 Task: Look for space in Santa Rita, Brazil from 9th August, 2023 to 12th August, 2023 for 1 adult in price range Rs.6000 to Rs.15000. Place can be entire place with 1  bedroom having 1 bed and 1 bathroom. Property type can be flat. Amenities needed are: wifi, . Booking option can be shelf check-in. Required host language is Spanish.
Action: Mouse moved to (601, 106)
Screenshot: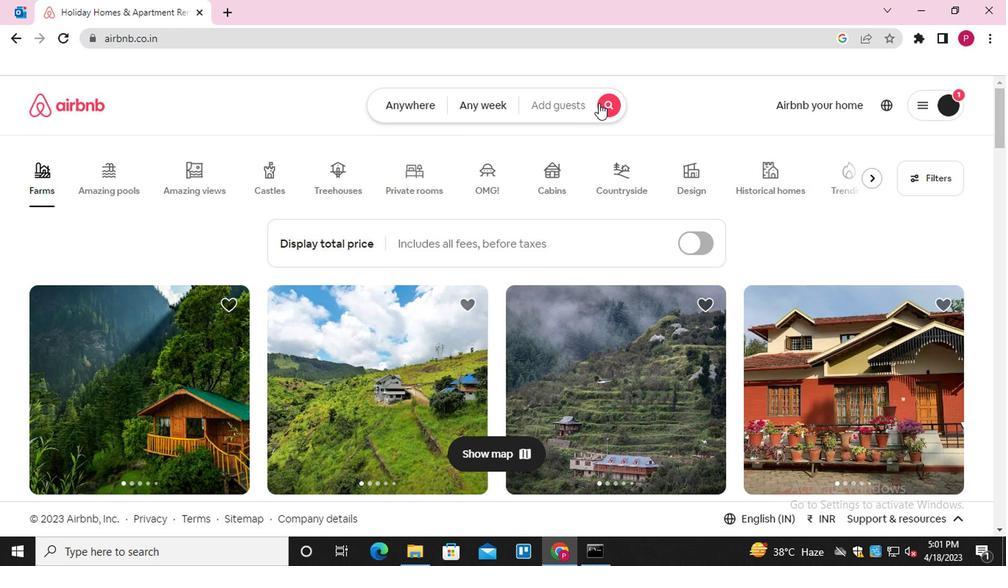 
Action: Mouse pressed left at (601, 106)
Screenshot: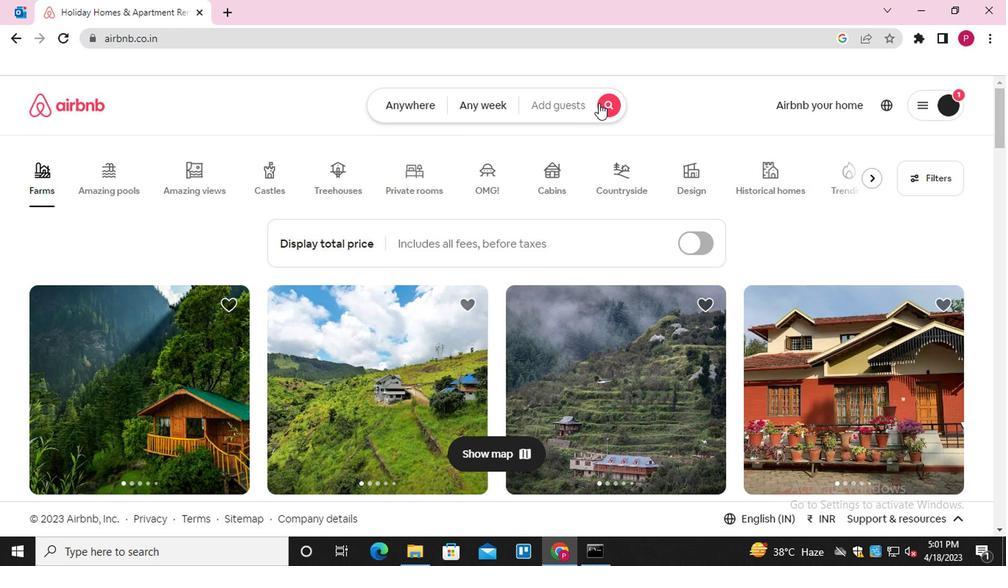 
Action: Mouse moved to (330, 180)
Screenshot: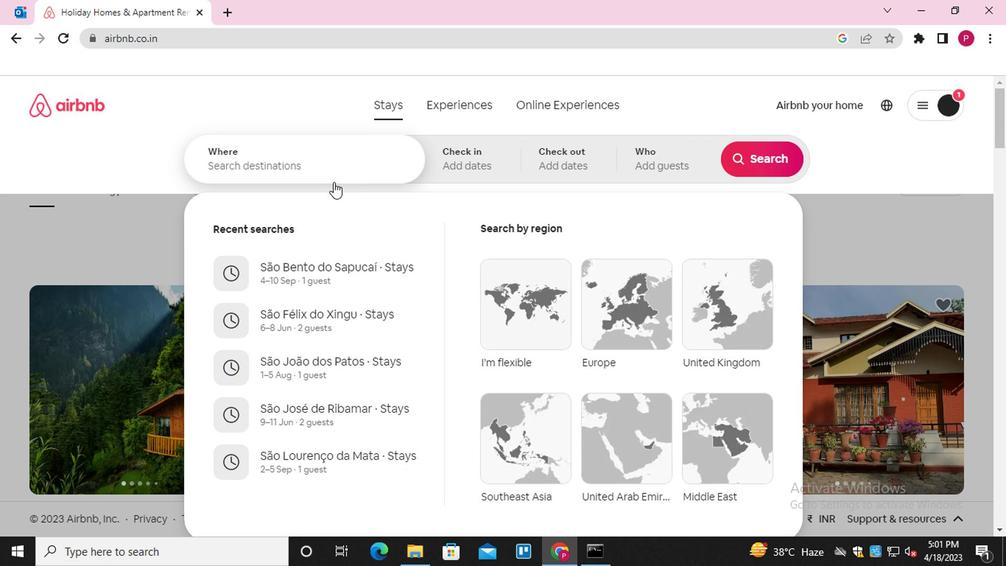 
Action: Mouse pressed left at (330, 180)
Screenshot: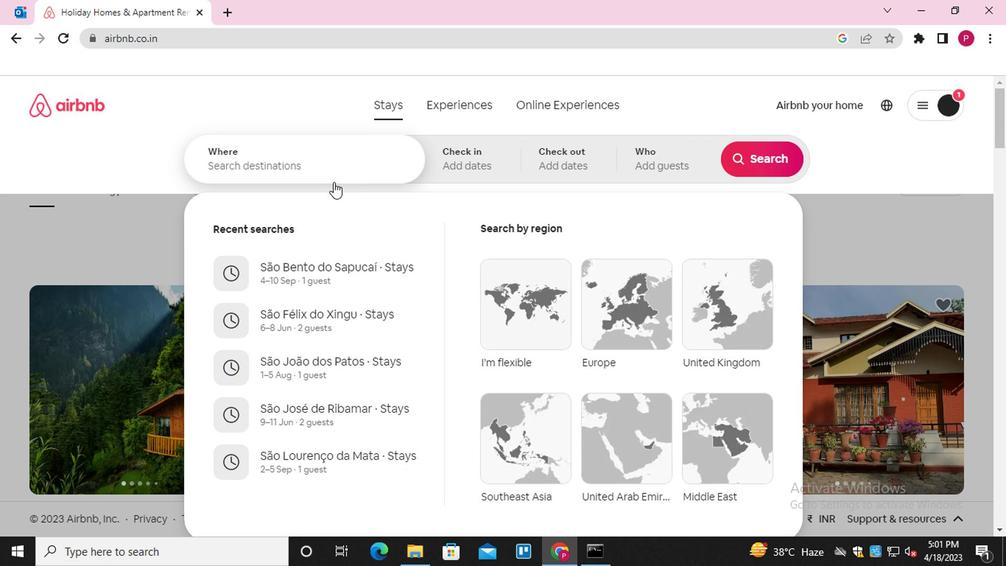 
Action: Key pressed <Key.shift>SANTA<Key.space><Key.shift>RITA
Screenshot: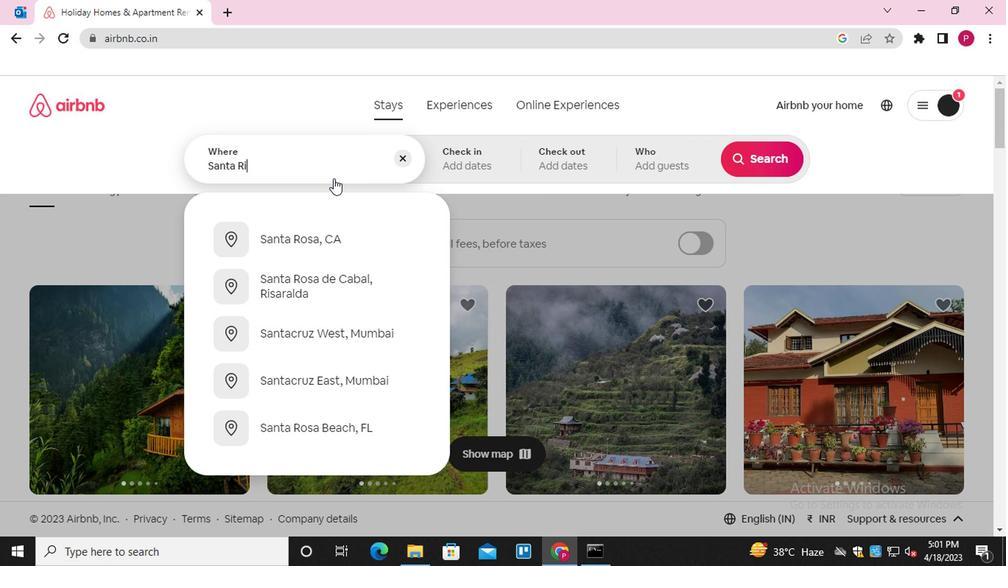 
Action: Mouse moved to (342, 274)
Screenshot: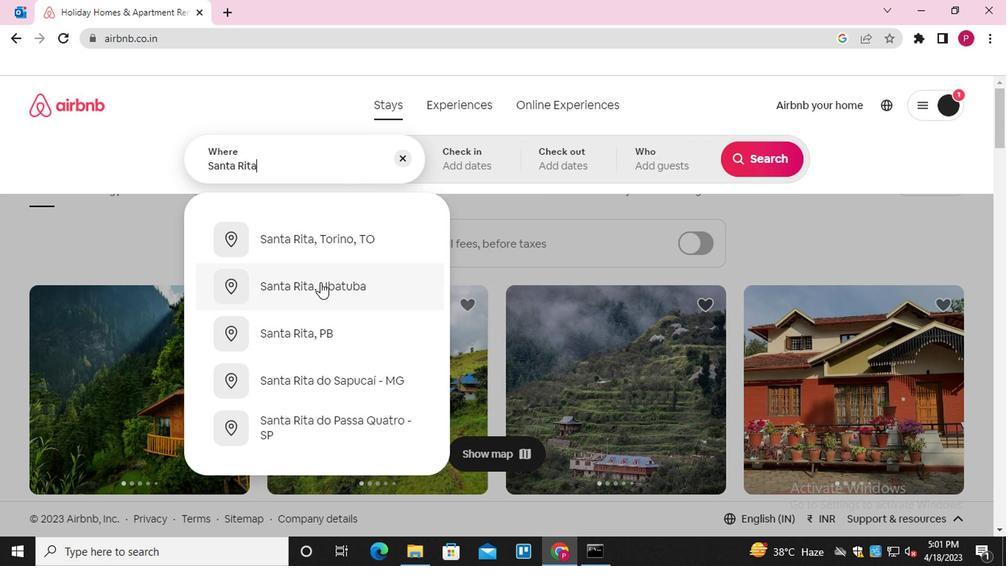 
Action: Key pressed ,<Key.shift>BRAZIL
Screenshot: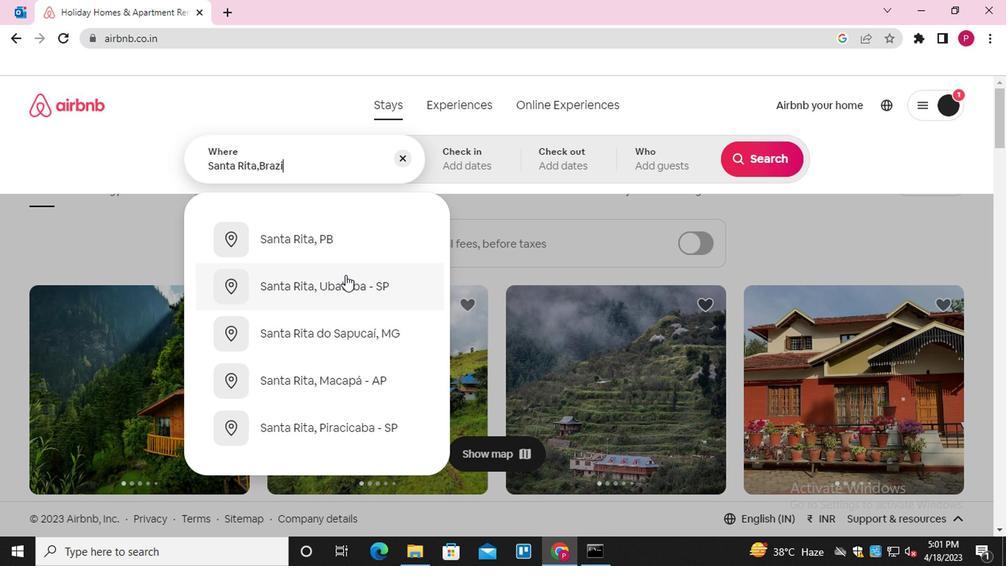 
Action: Mouse moved to (335, 243)
Screenshot: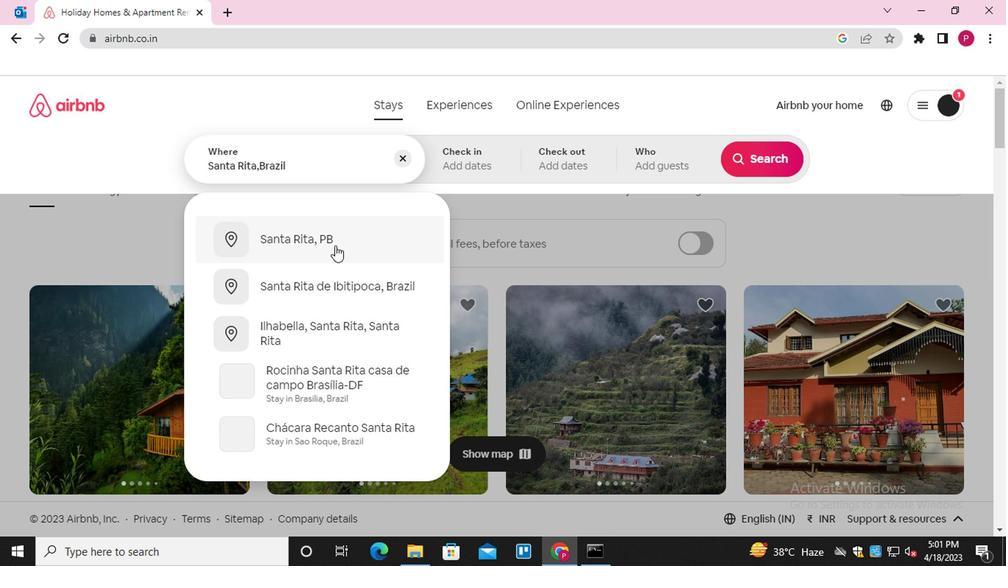 
Action: Mouse pressed left at (335, 243)
Screenshot: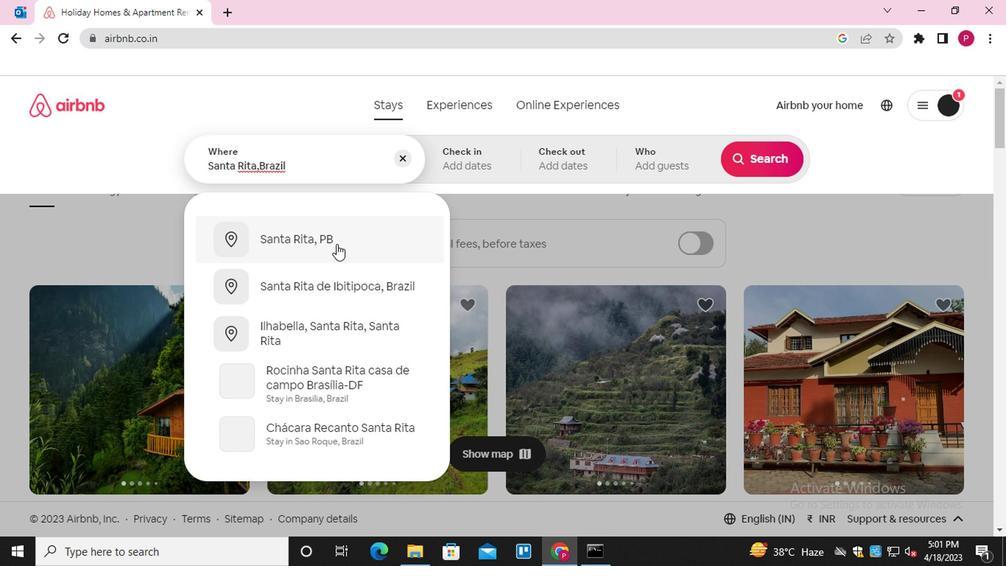 
Action: Mouse moved to (750, 276)
Screenshot: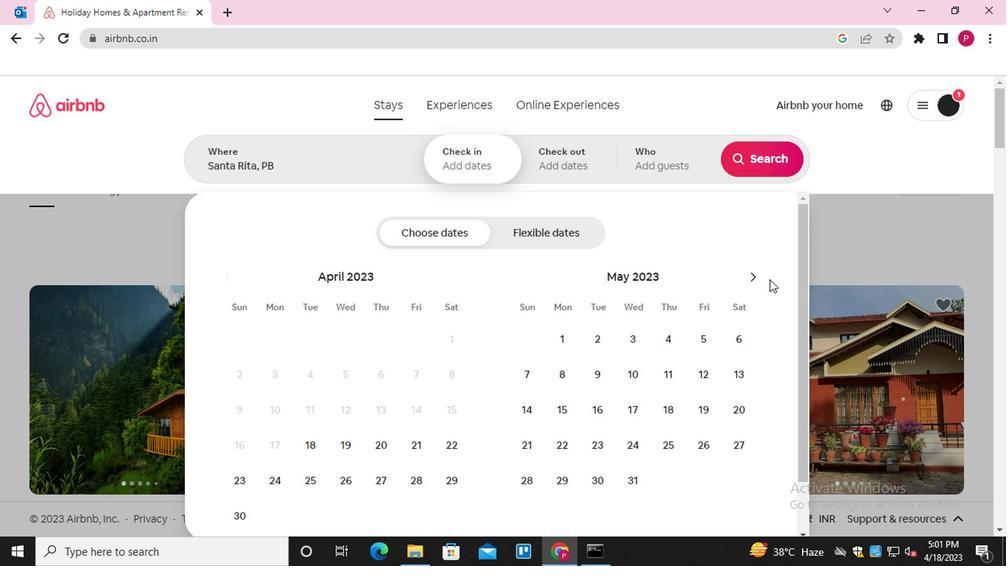 
Action: Mouse pressed left at (750, 276)
Screenshot: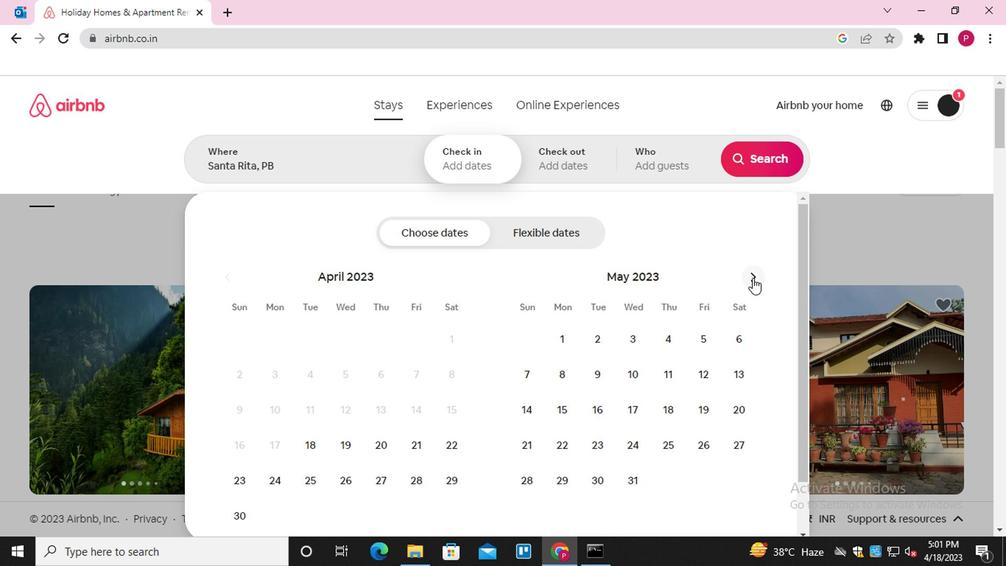 
Action: Mouse pressed left at (750, 276)
Screenshot: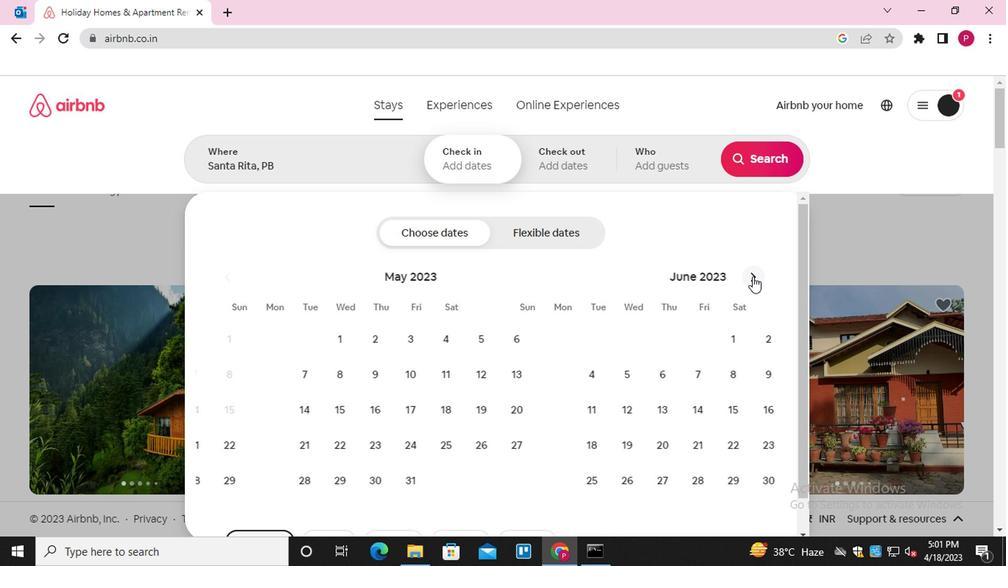 
Action: Mouse moved to (750, 279)
Screenshot: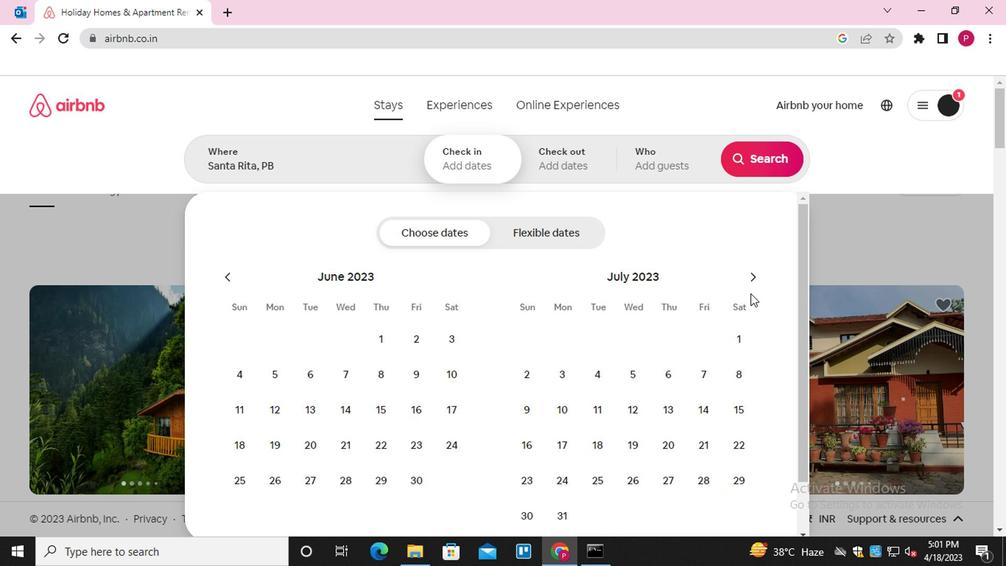 
Action: Mouse pressed left at (750, 279)
Screenshot: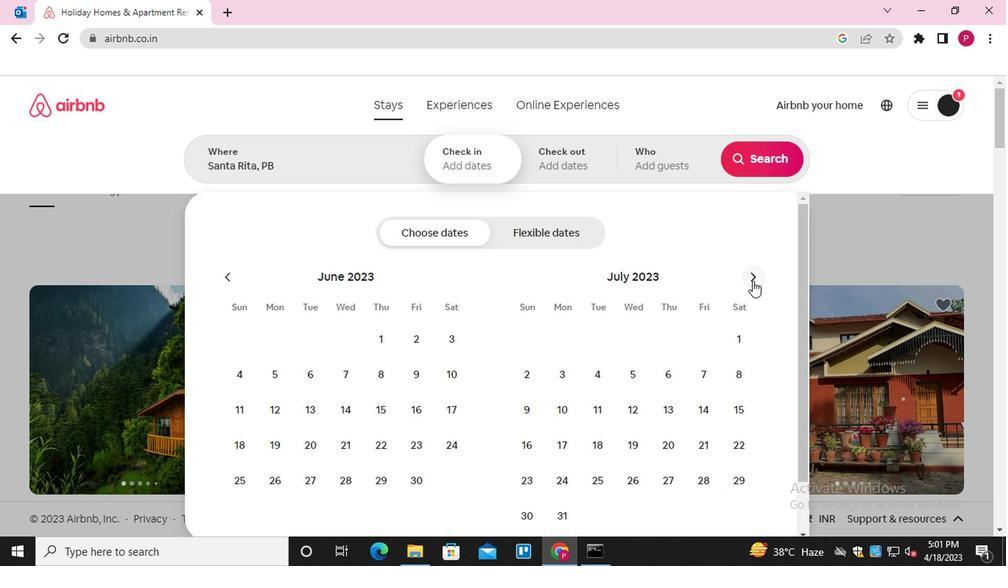 
Action: Mouse moved to (623, 373)
Screenshot: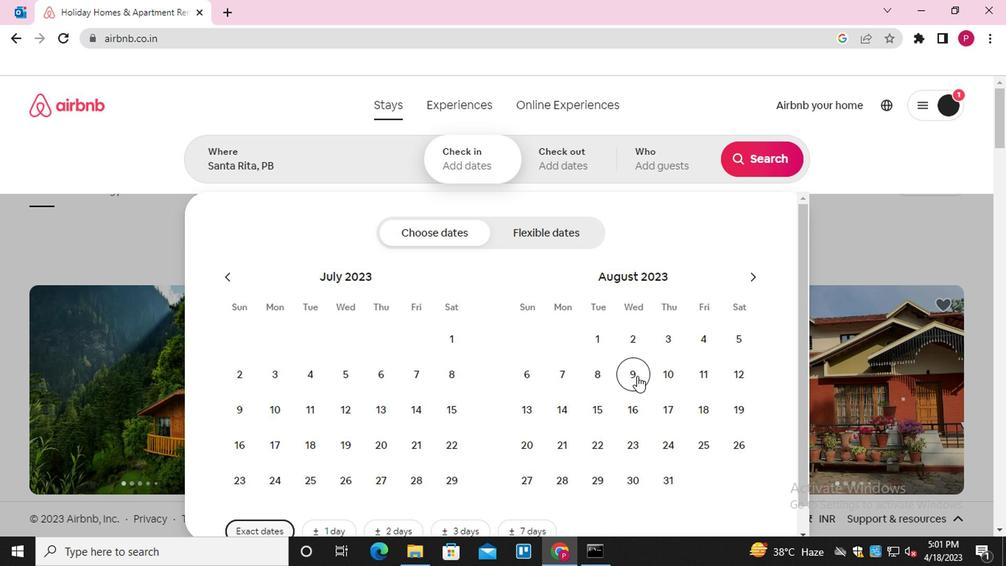 
Action: Mouse pressed left at (623, 373)
Screenshot: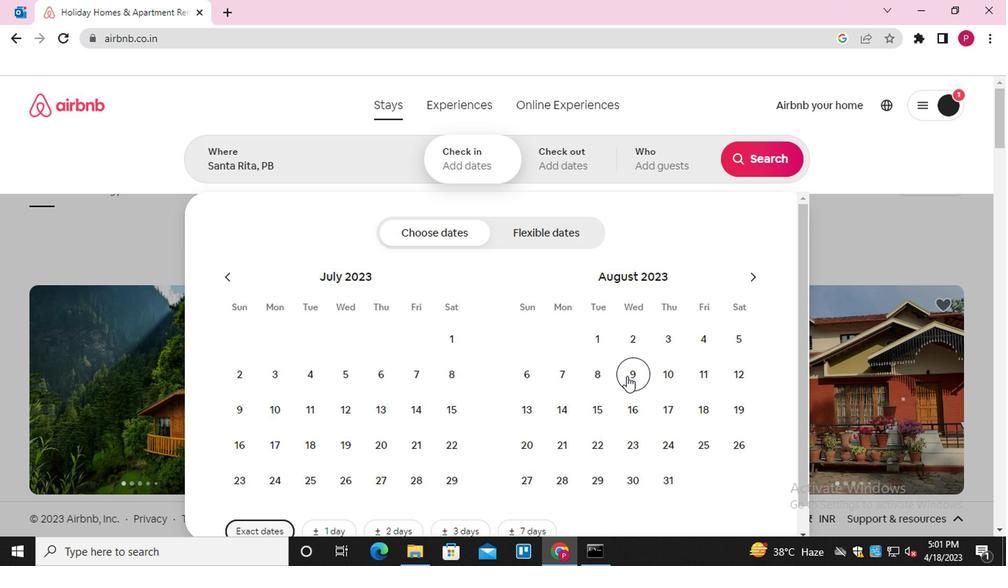 
Action: Mouse moved to (728, 373)
Screenshot: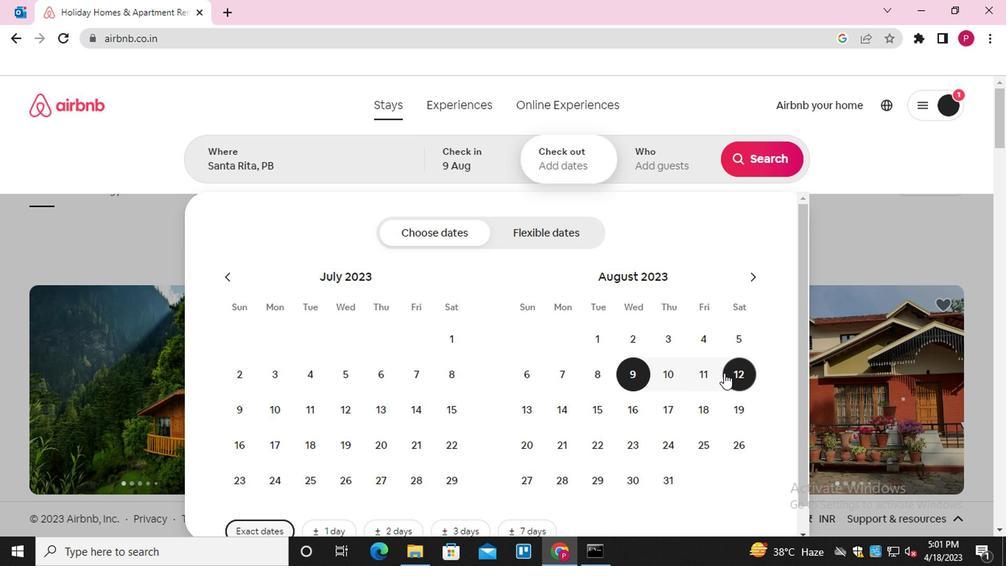 
Action: Mouse pressed left at (728, 373)
Screenshot: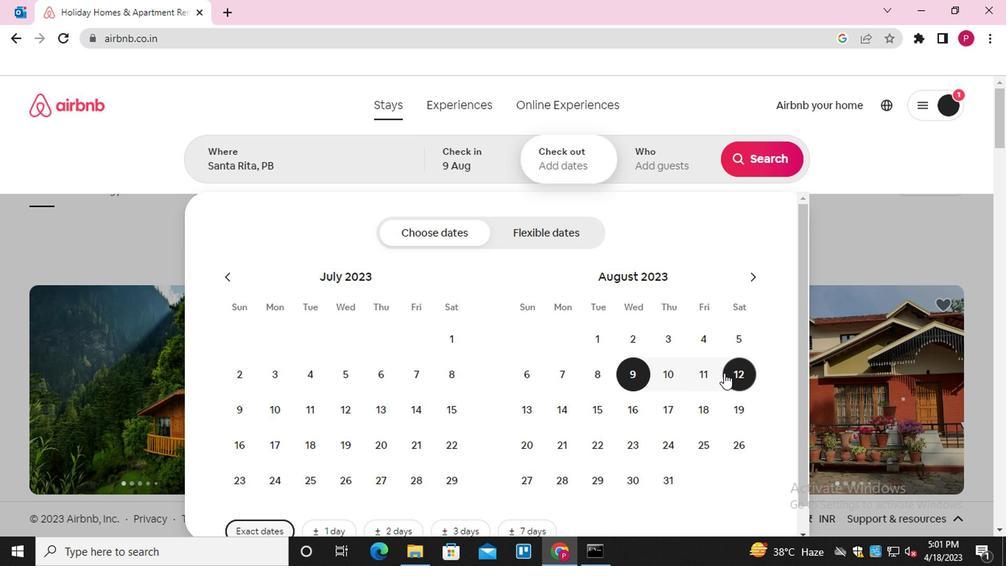 
Action: Mouse moved to (663, 139)
Screenshot: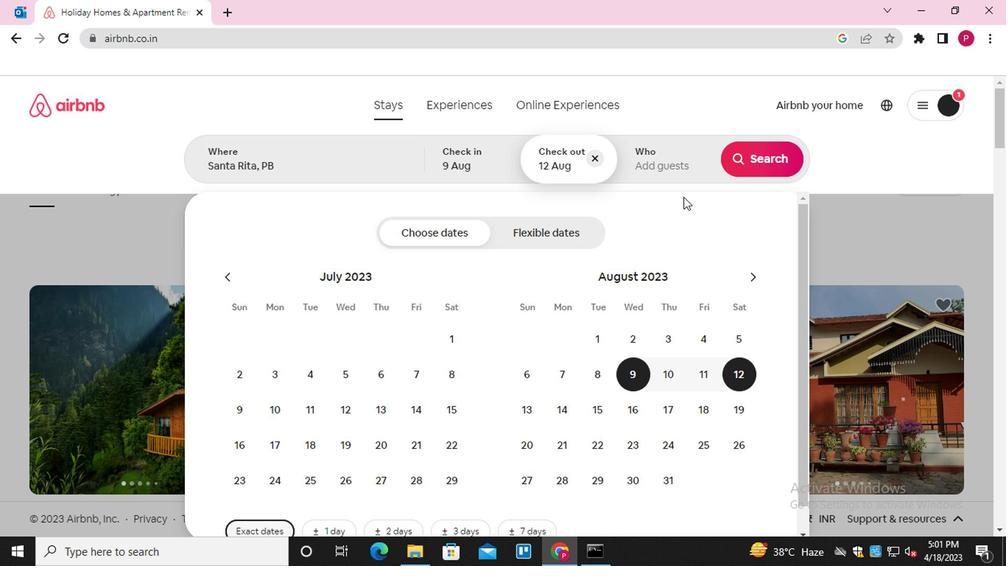 
Action: Mouse pressed left at (663, 139)
Screenshot: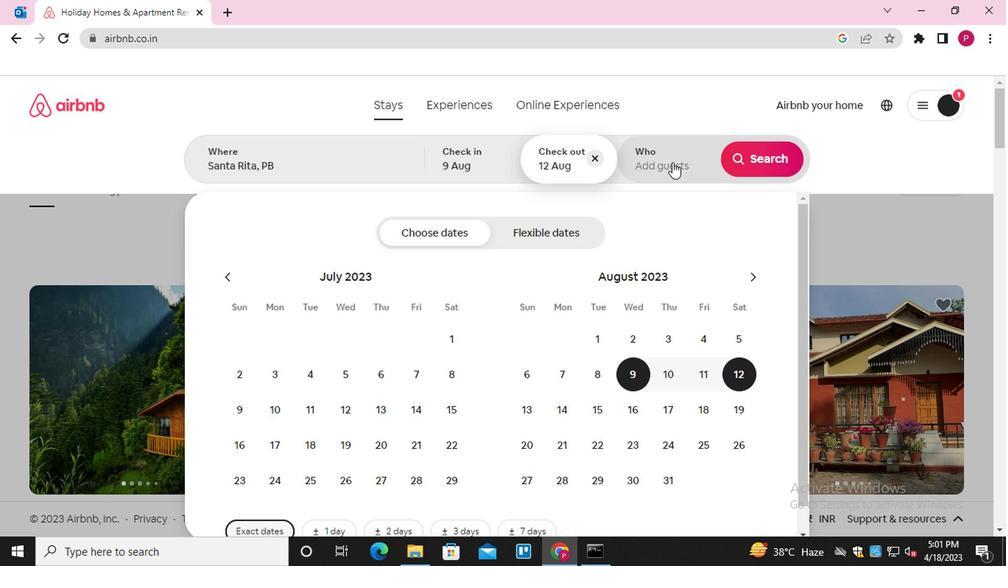 
Action: Mouse moved to (761, 242)
Screenshot: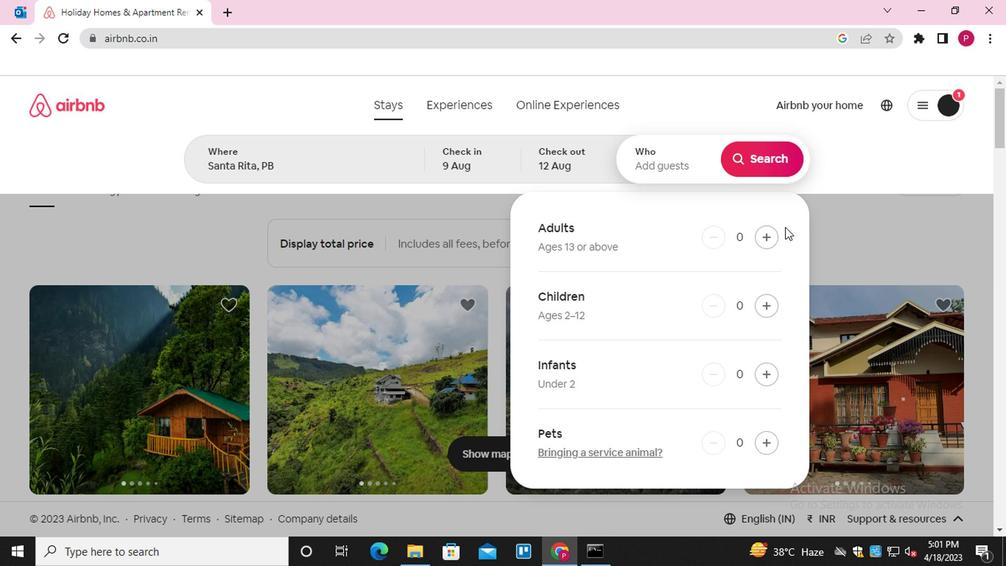 
Action: Mouse pressed left at (761, 242)
Screenshot: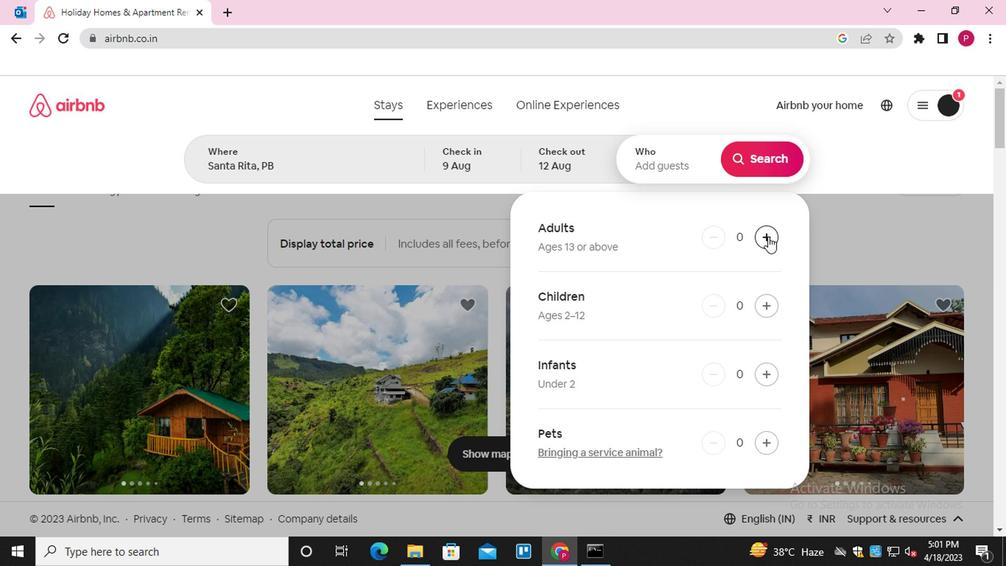 
Action: Mouse moved to (767, 161)
Screenshot: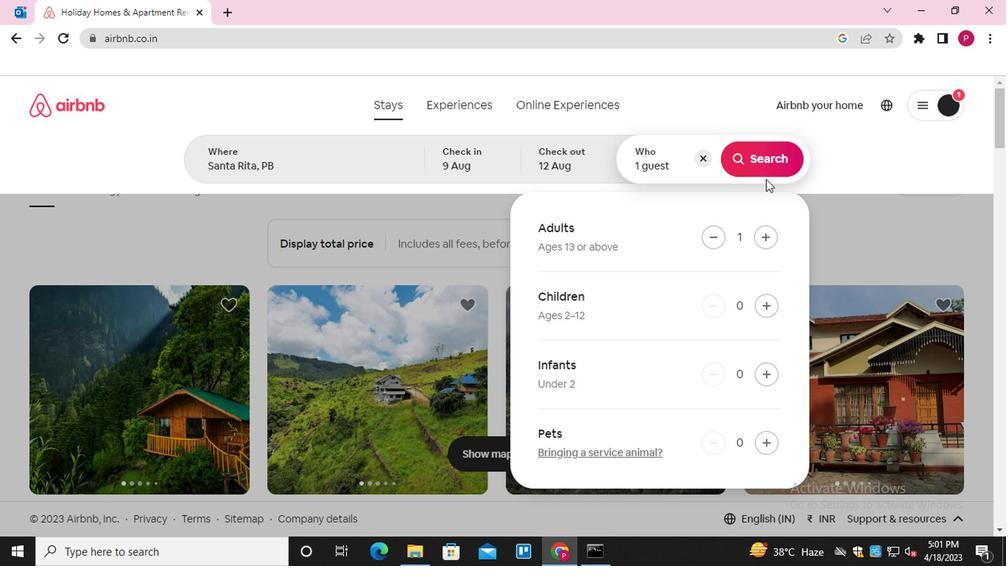 
Action: Mouse pressed left at (767, 161)
Screenshot: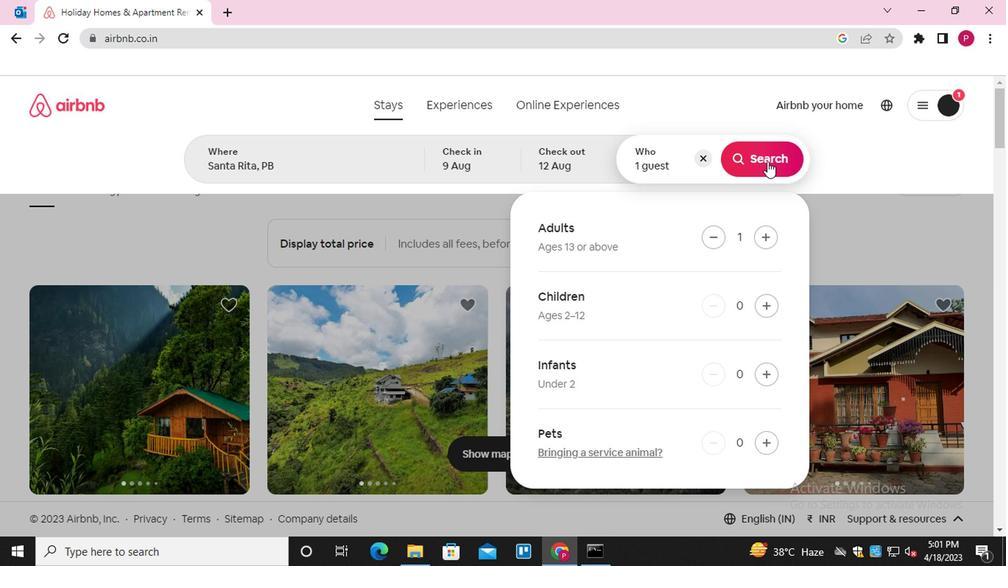 
Action: Mouse moved to (930, 165)
Screenshot: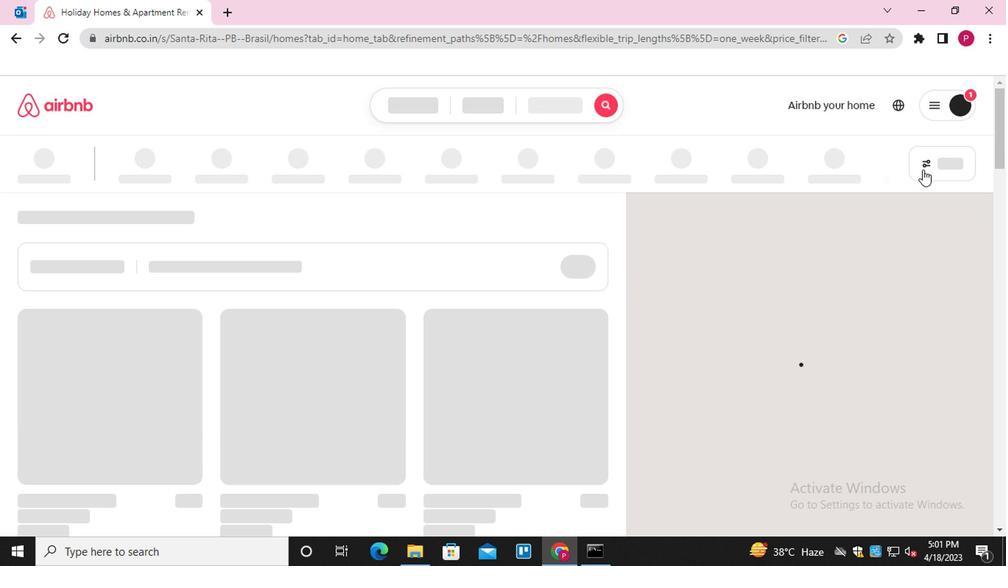 
Action: Mouse pressed left at (930, 165)
Screenshot: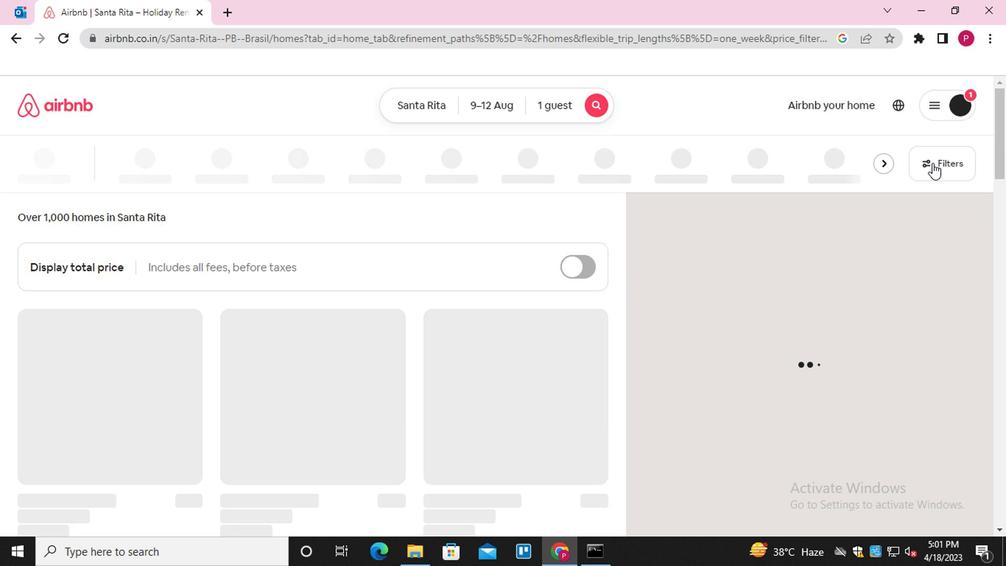 
Action: Mouse moved to (317, 347)
Screenshot: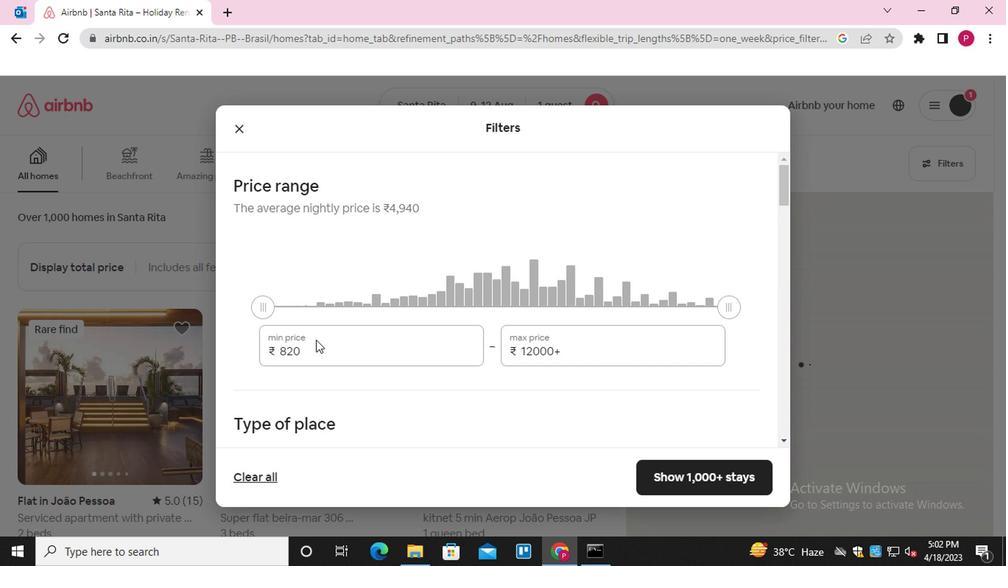 
Action: Mouse pressed left at (317, 347)
Screenshot: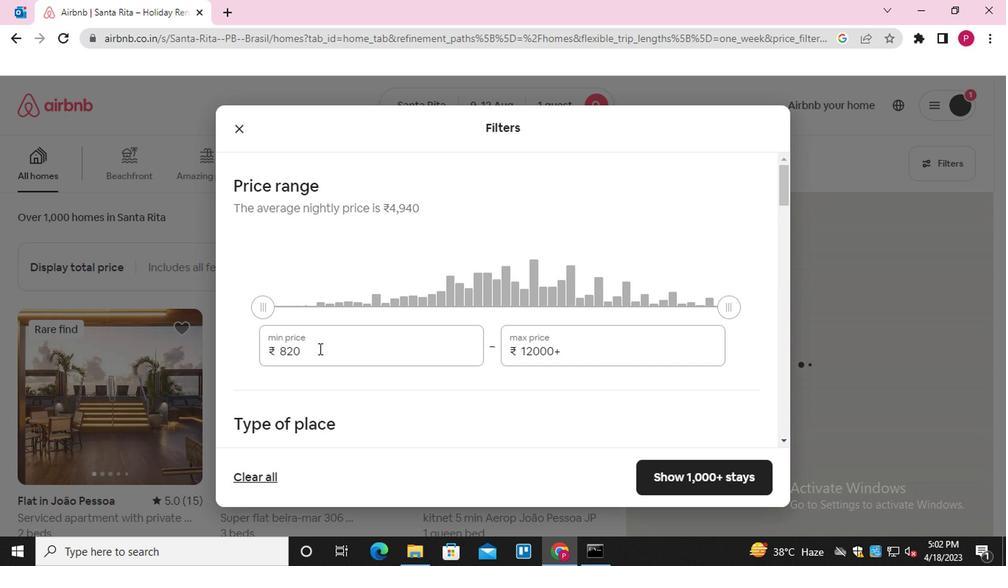 
Action: Mouse pressed left at (317, 347)
Screenshot: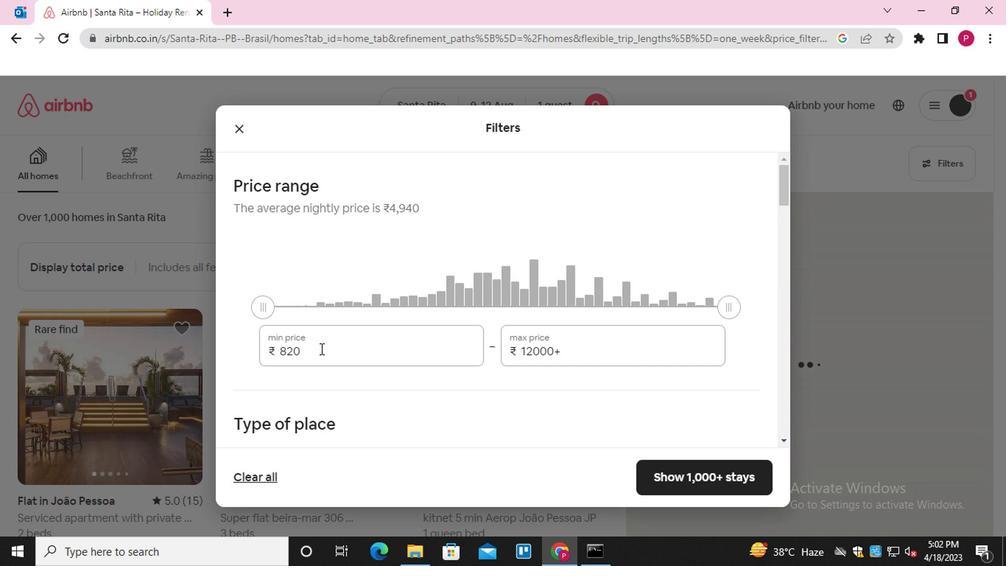 
Action: Key pressed 6000<Key.tab>15000
Screenshot: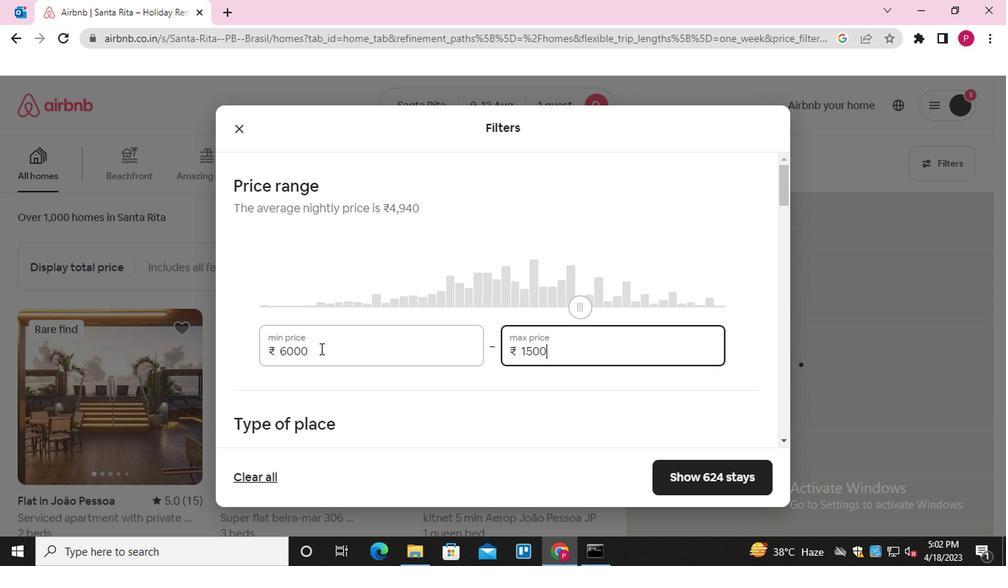 
Action: Mouse moved to (444, 386)
Screenshot: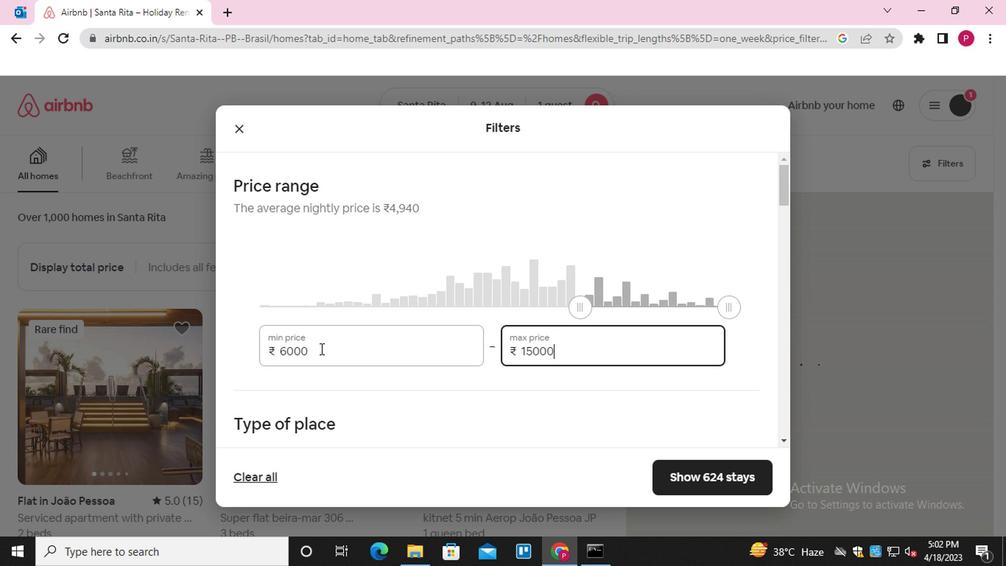 
Action: Mouse scrolled (444, 386) with delta (0, 0)
Screenshot: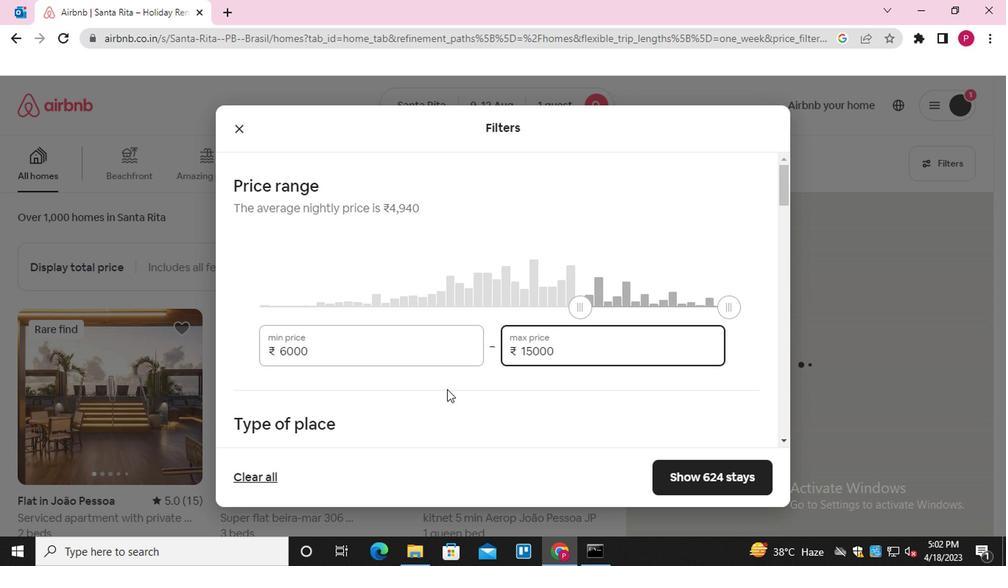
Action: Mouse moved to (444, 387)
Screenshot: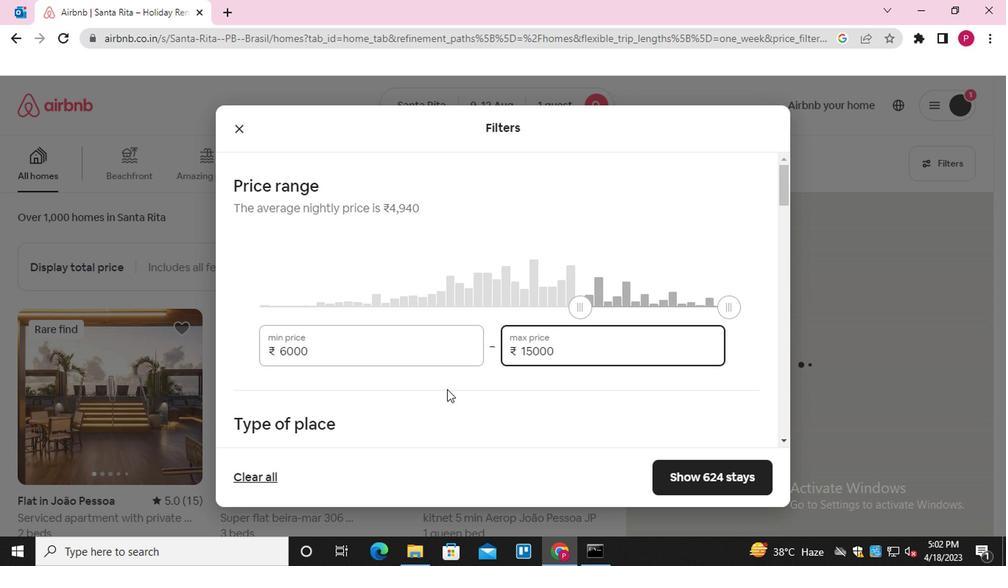 
Action: Mouse scrolled (444, 386) with delta (0, 0)
Screenshot: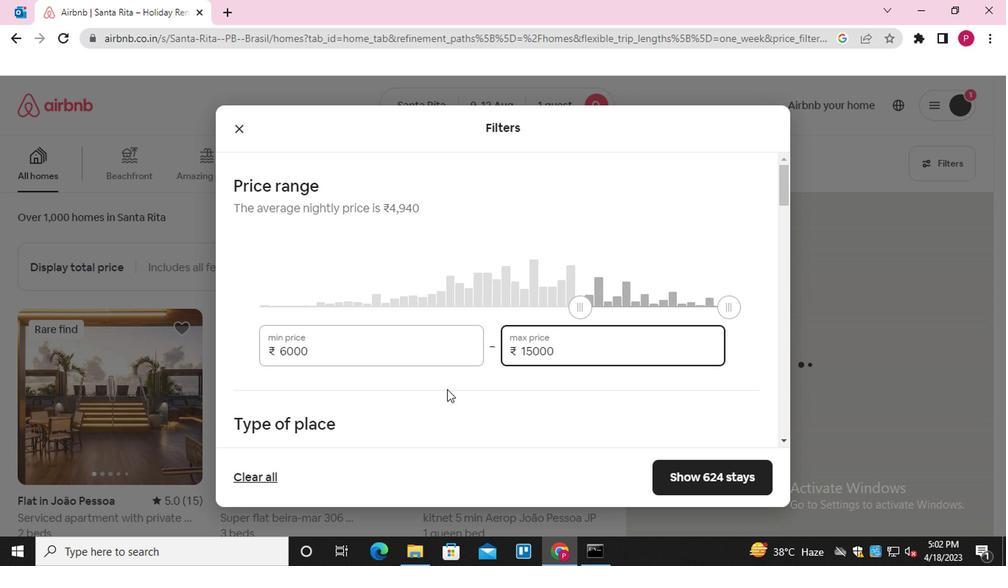 
Action: Mouse scrolled (444, 386) with delta (0, 0)
Screenshot: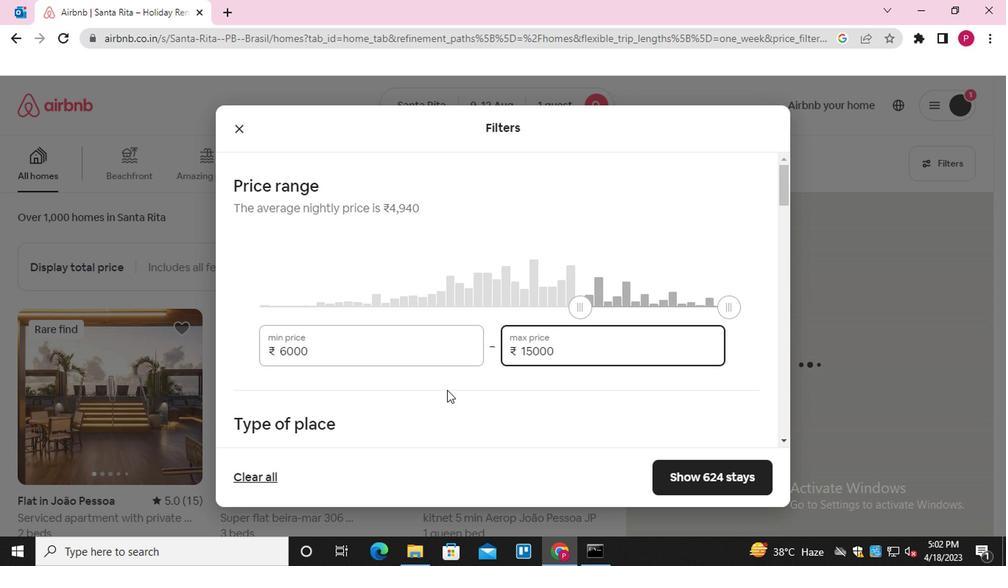 
Action: Mouse moved to (234, 246)
Screenshot: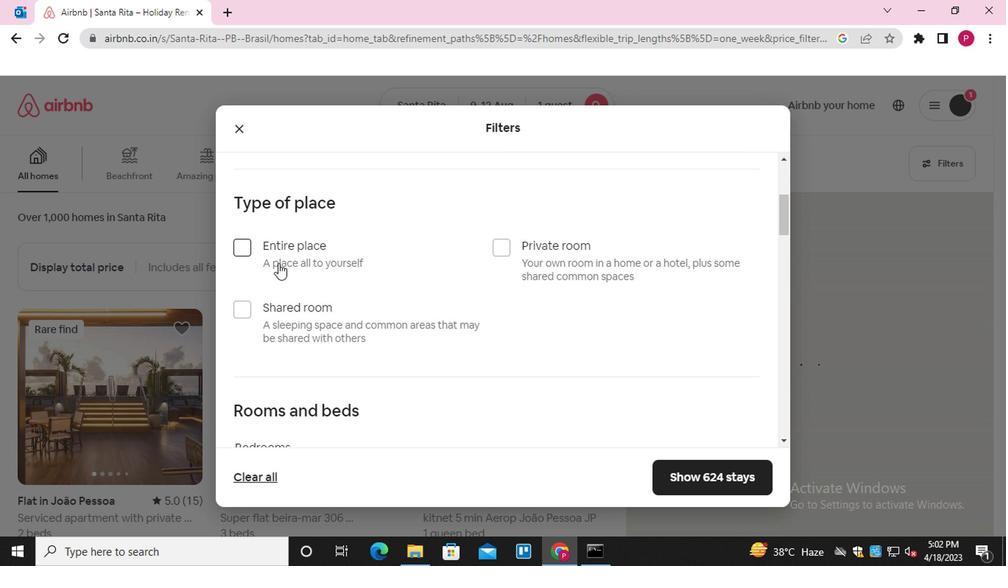 
Action: Mouse pressed left at (234, 246)
Screenshot: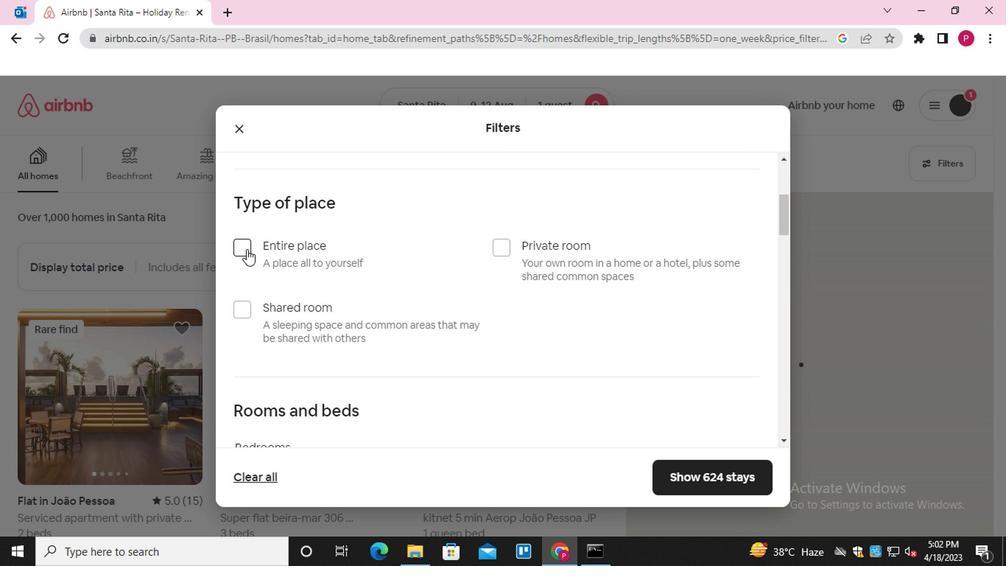 
Action: Mouse moved to (342, 308)
Screenshot: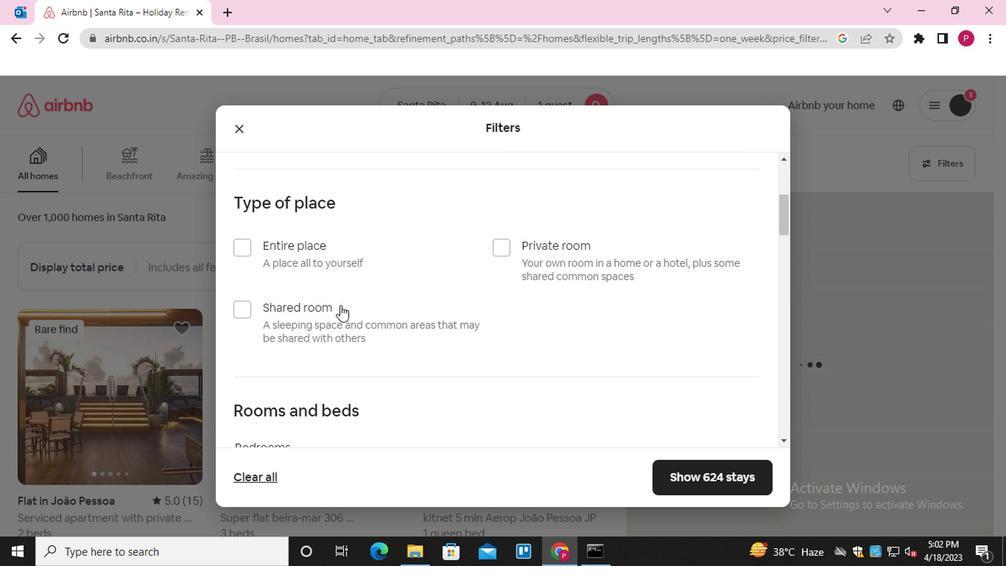 
Action: Mouse scrolled (342, 307) with delta (0, -1)
Screenshot: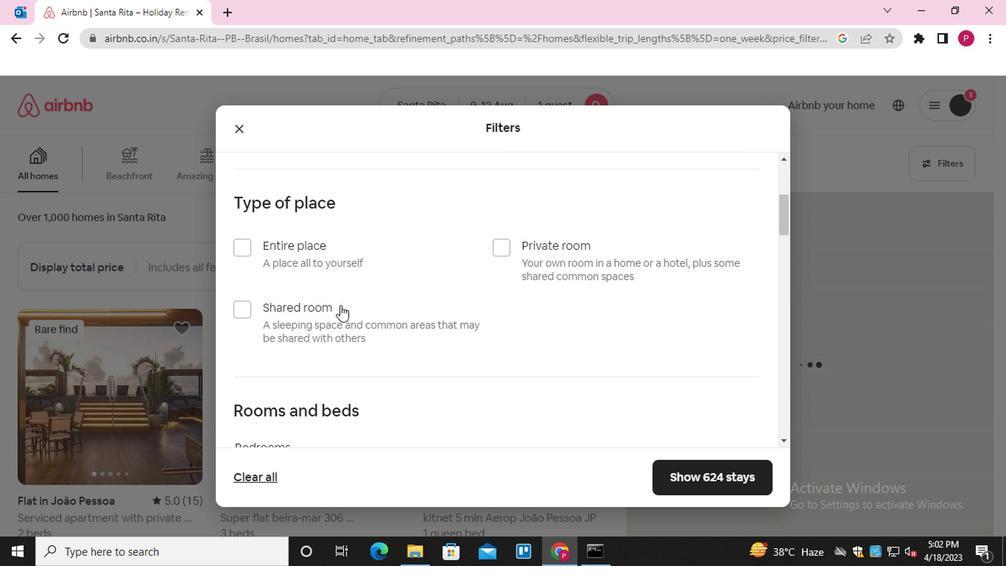 
Action: Mouse scrolled (342, 307) with delta (0, -1)
Screenshot: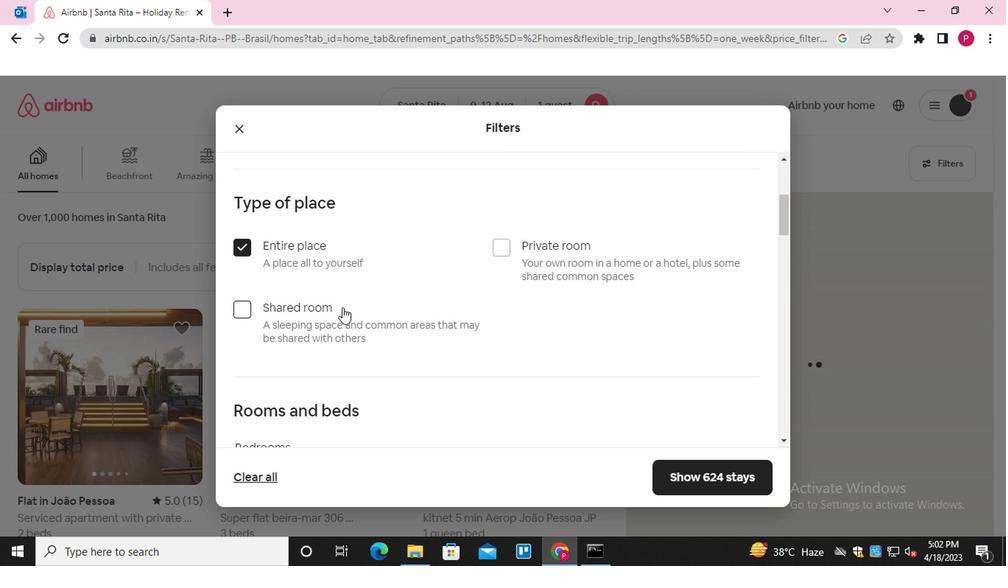 
Action: Mouse scrolled (342, 307) with delta (0, -1)
Screenshot: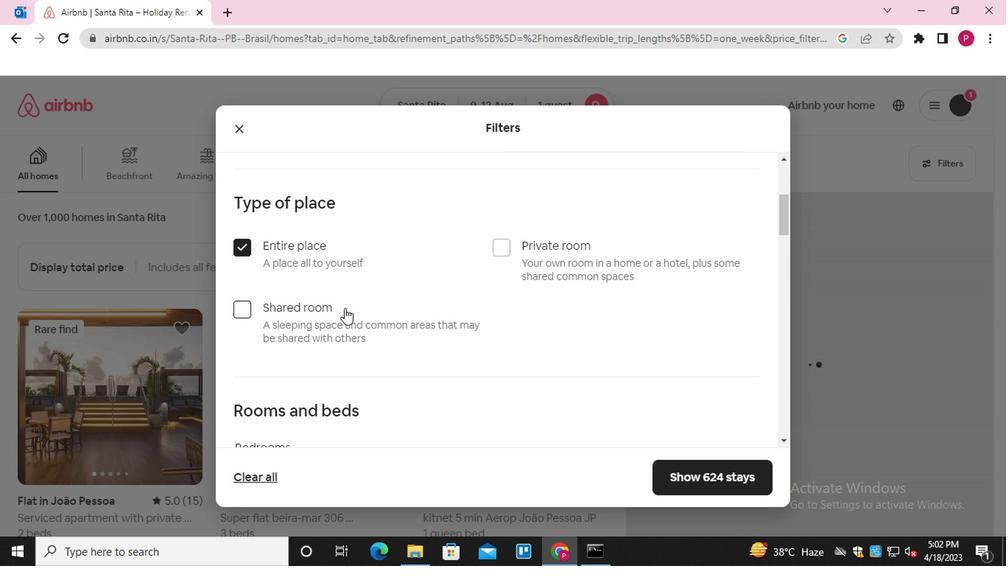 
Action: Mouse moved to (333, 266)
Screenshot: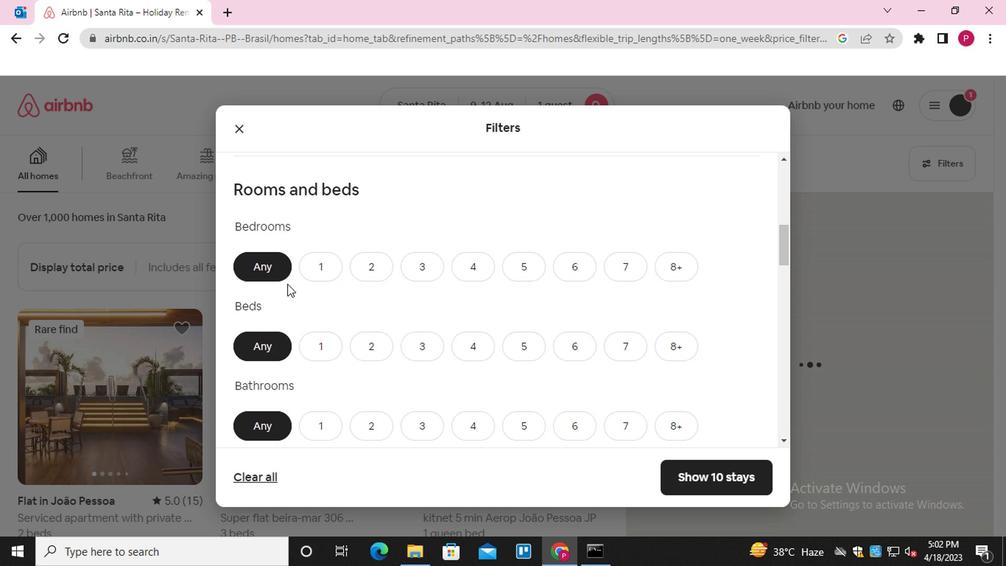 
Action: Mouse pressed left at (333, 266)
Screenshot: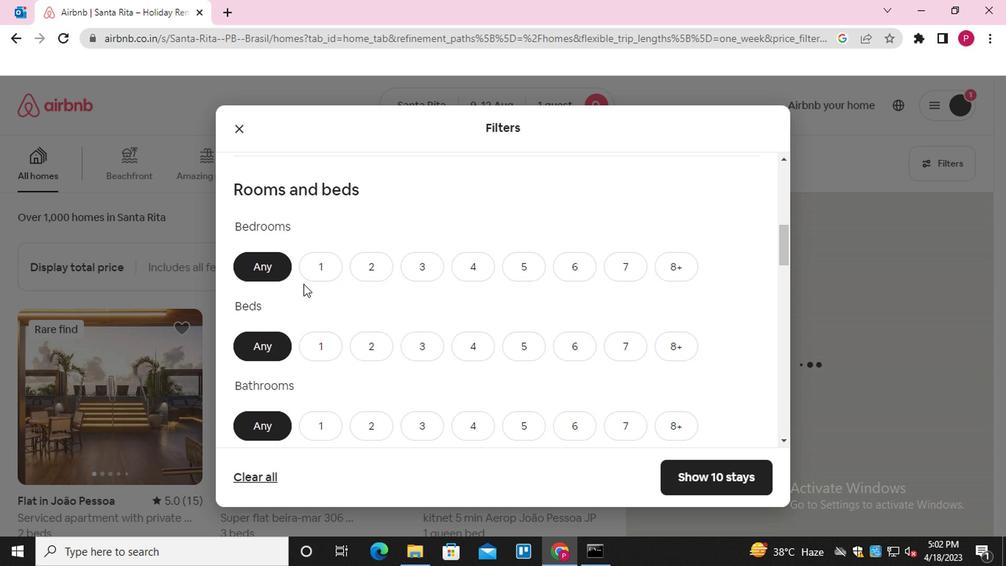 
Action: Mouse moved to (318, 345)
Screenshot: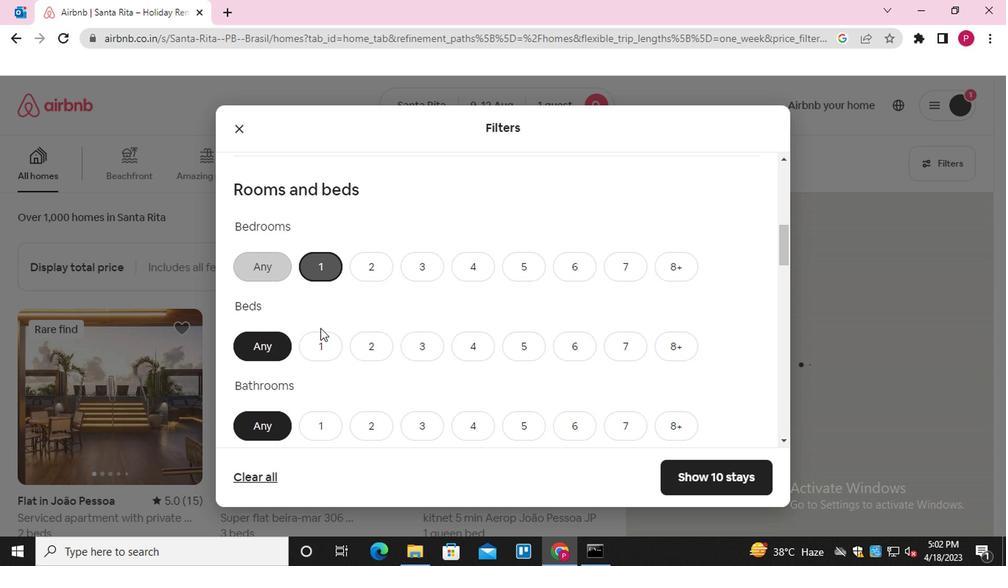 
Action: Mouse pressed left at (318, 345)
Screenshot: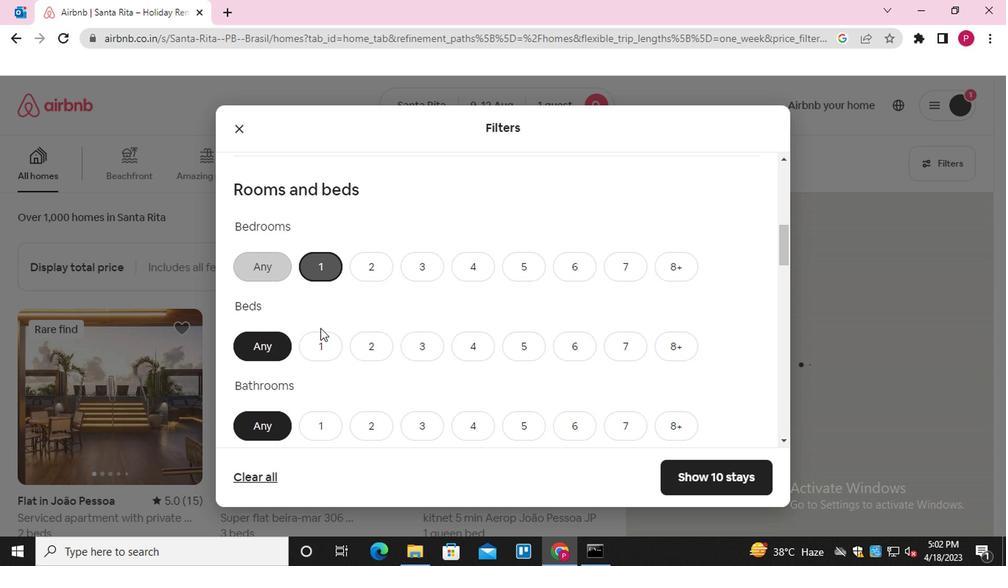 
Action: Mouse moved to (311, 421)
Screenshot: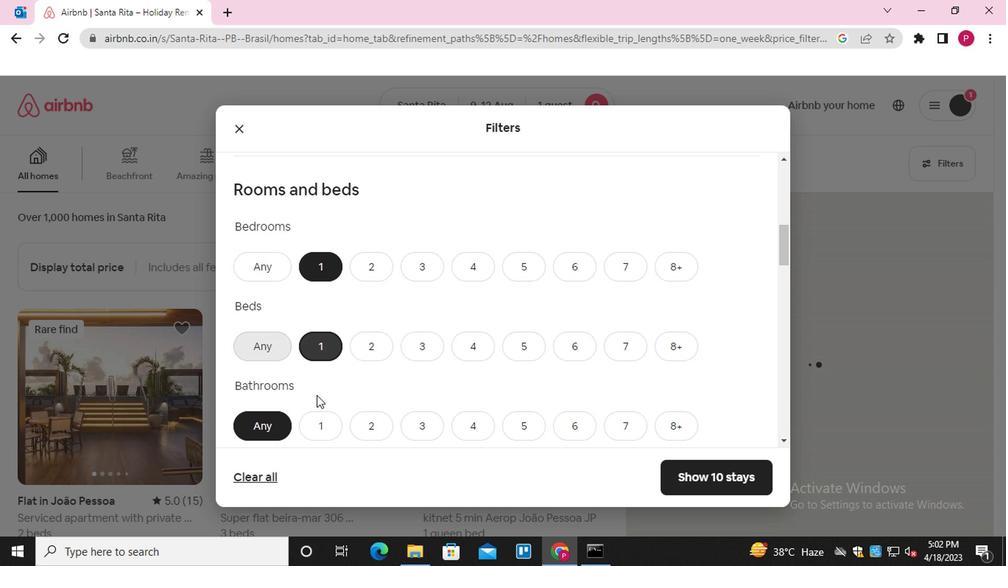 
Action: Mouse pressed left at (311, 421)
Screenshot: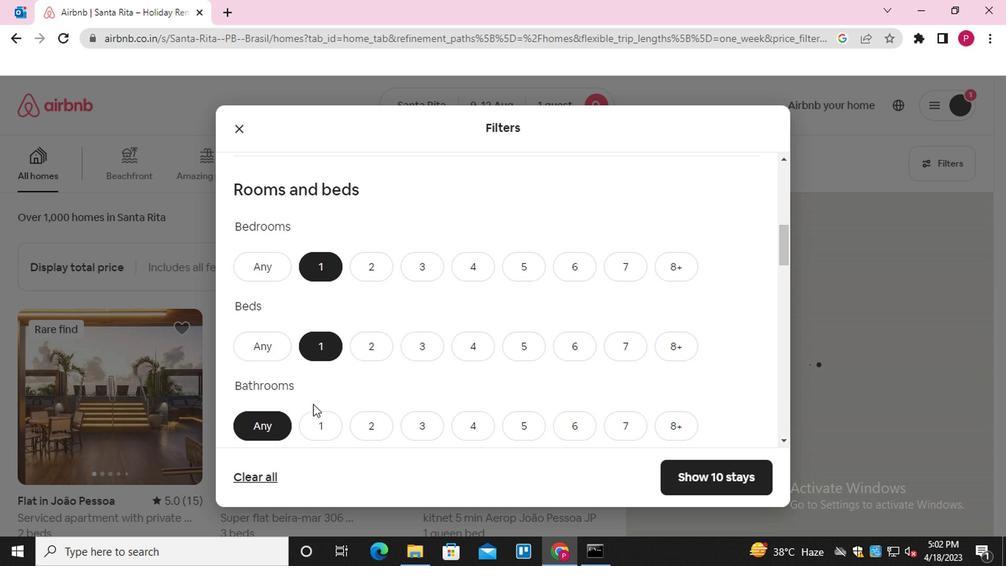 
Action: Mouse moved to (404, 357)
Screenshot: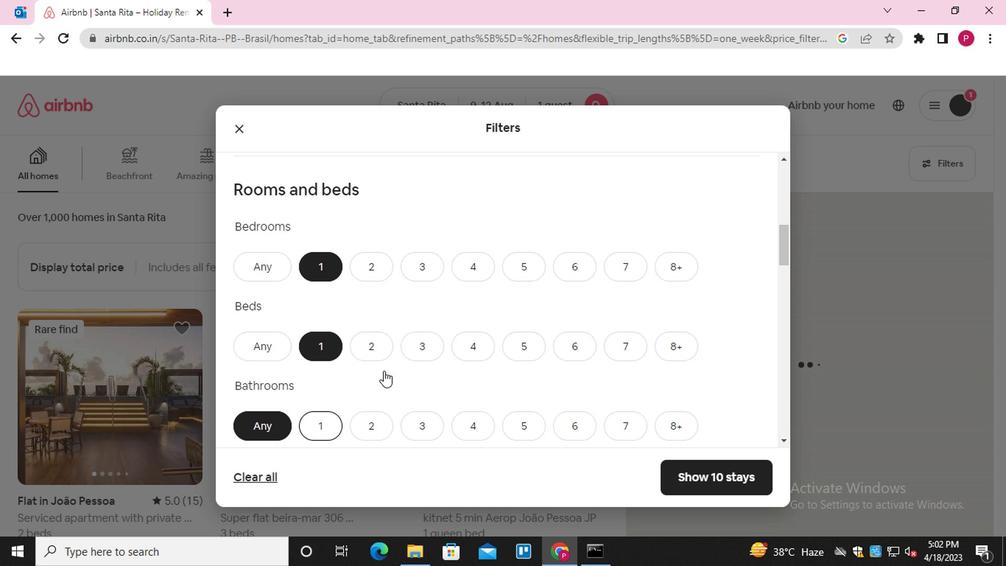 
Action: Mouse scrolled (404, 356) with delta (0, -1)
Screenshot: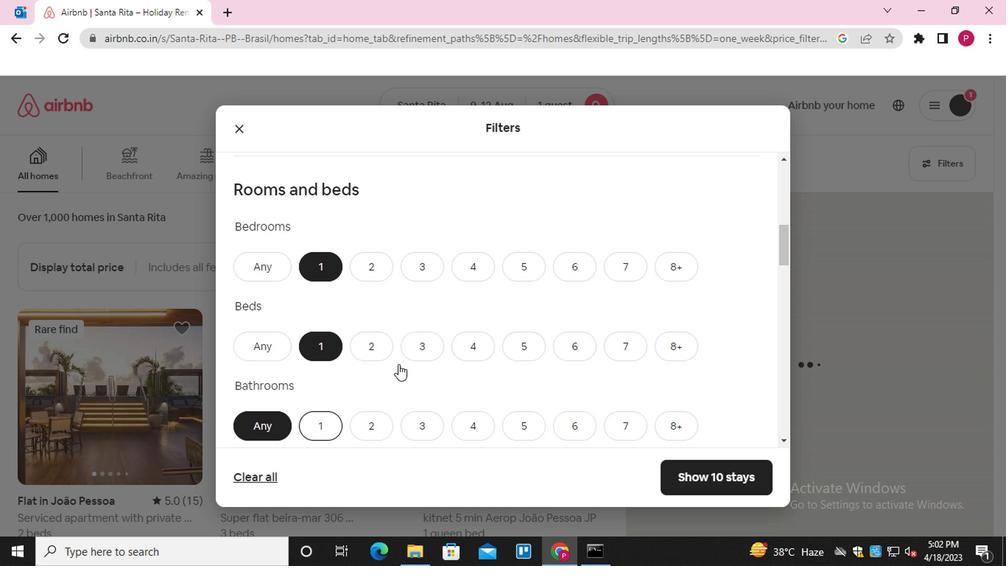 
Action: Mouse scrolled (404, 356) with delta (0, -1)
Screenshot: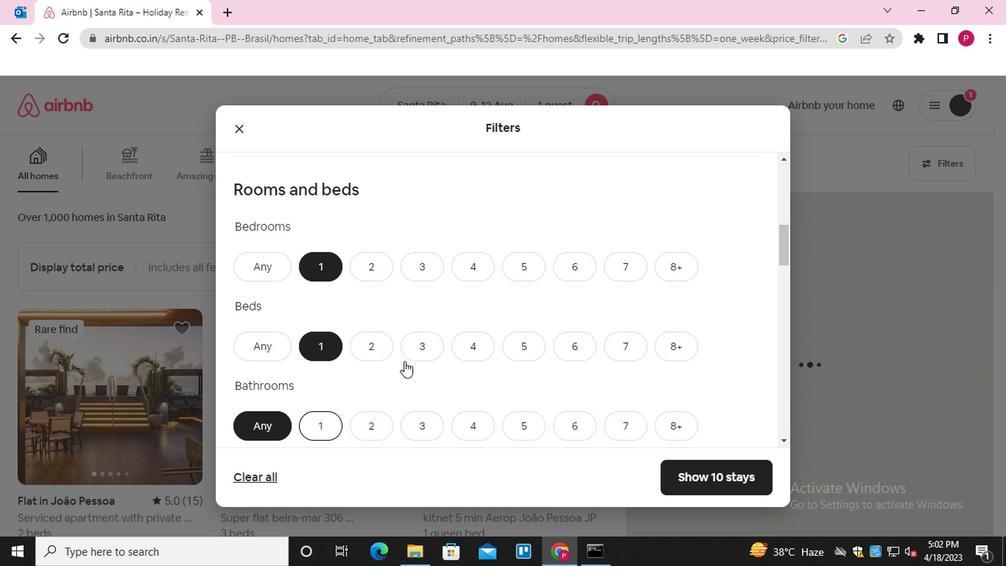 
Action: Mouse scrolled (404, 356) with delta (0, -1)
Screenshot: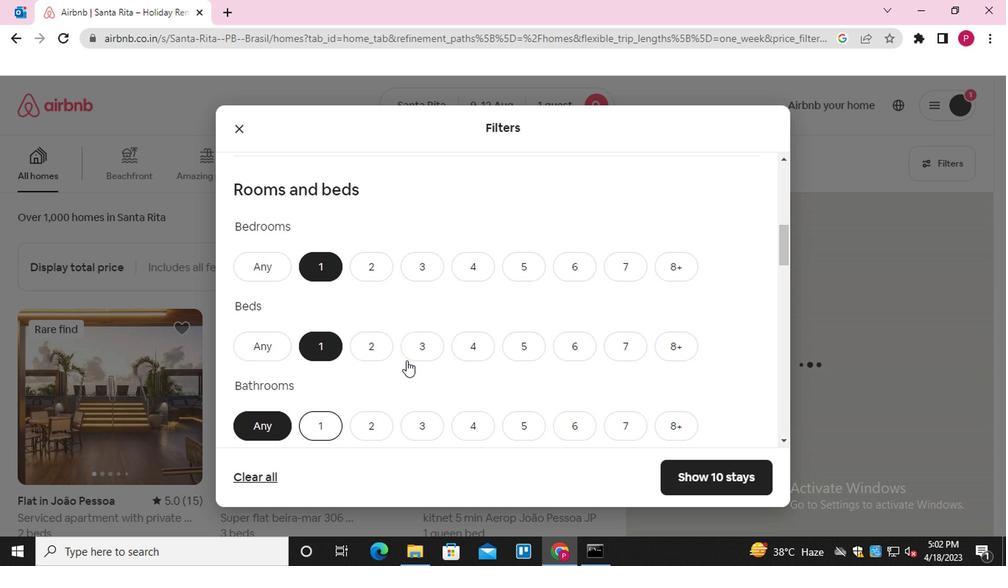 
Action: Mouse scrolled (404, 356) with delta (0, -1)
Screenshot: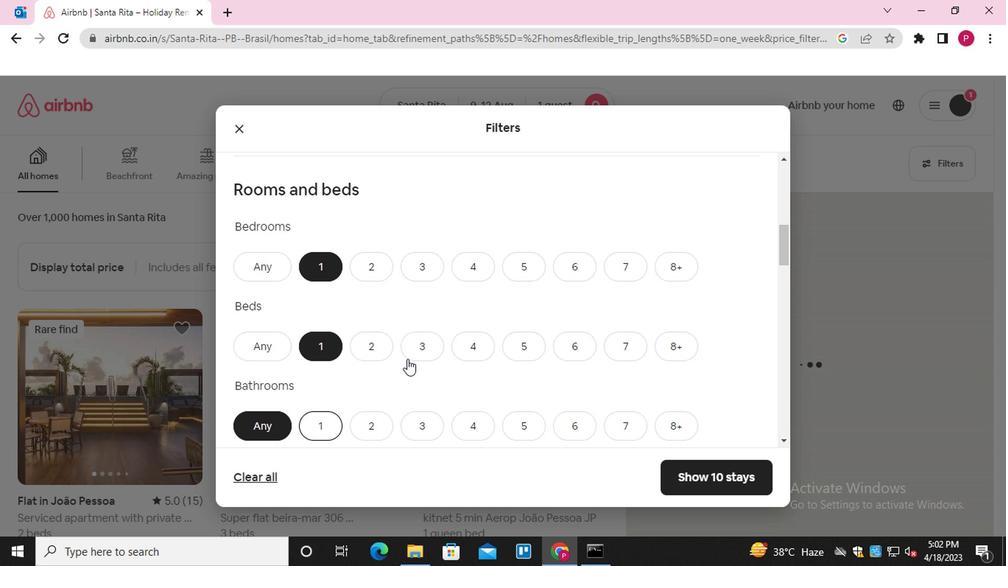 
Action: Mouse moved to (434, 310)
Screenshot: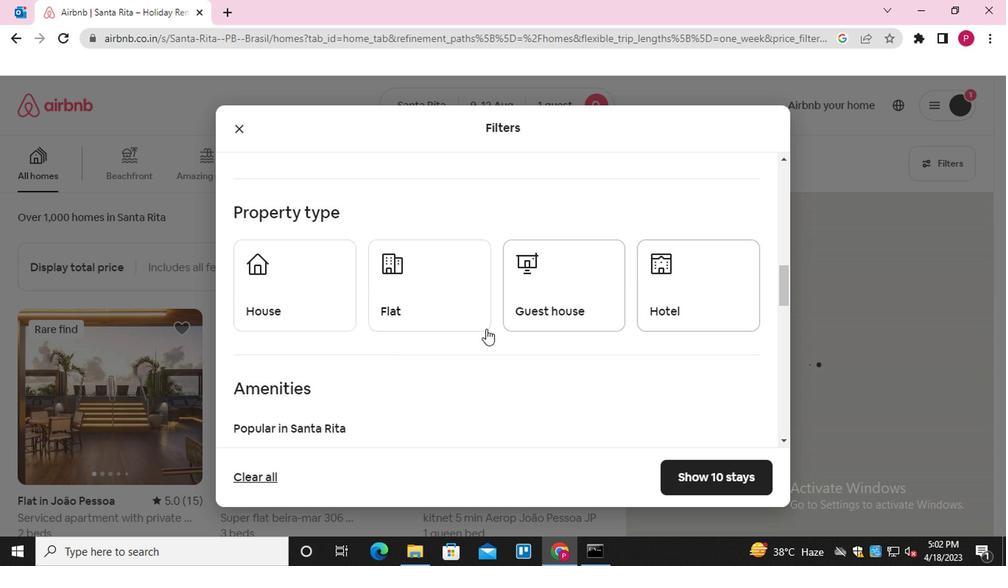 
Action: Mouse pressed left at (434, 310)
Screenshot: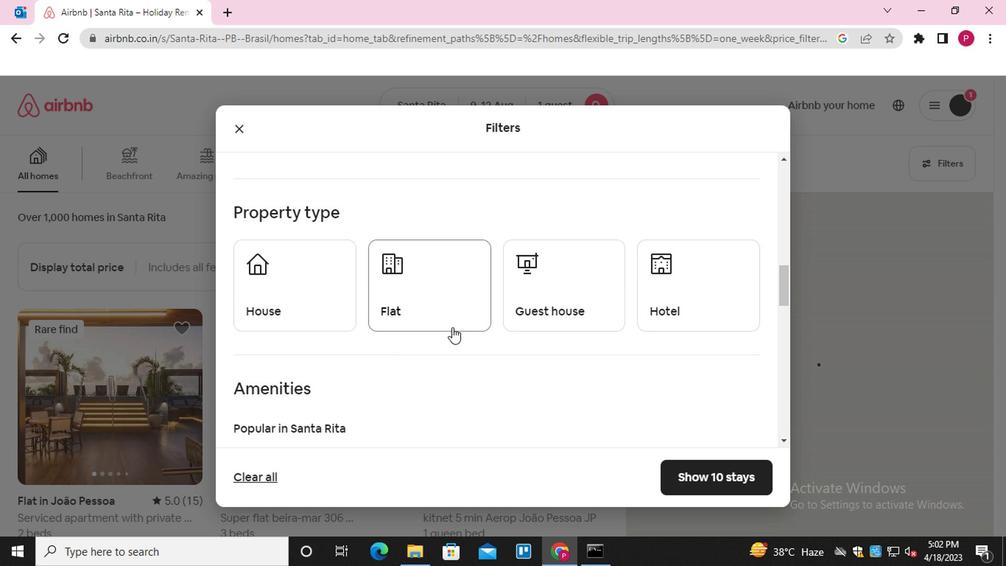 
Action: Mouse moved to (429, 388)
Screenshot: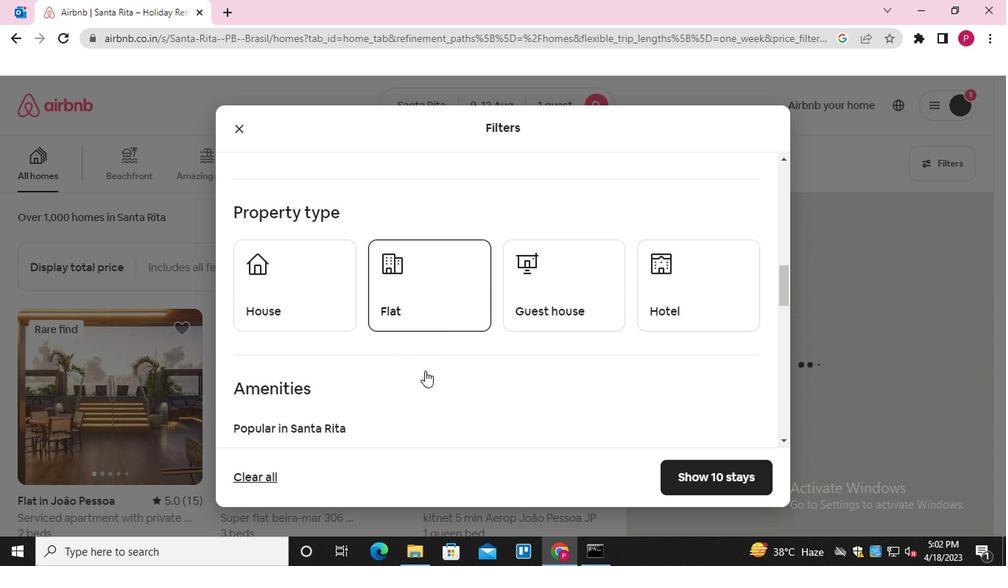 
Action: Mouse scrolled (429, 387) with delta (0, -1)
Screenshot: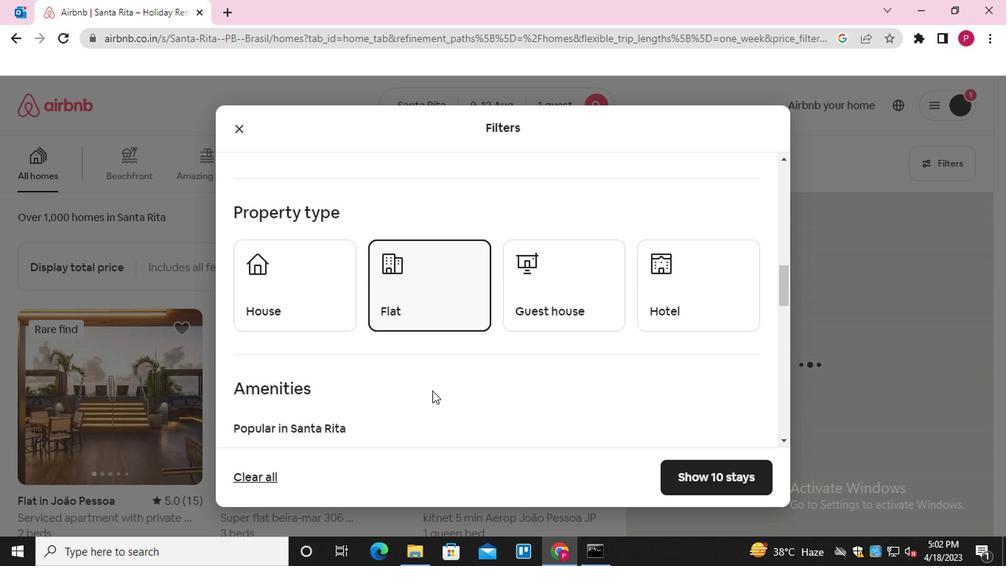 
Action: Mouse scrolled (429, 387) with delta (0, -1)
Screenshot: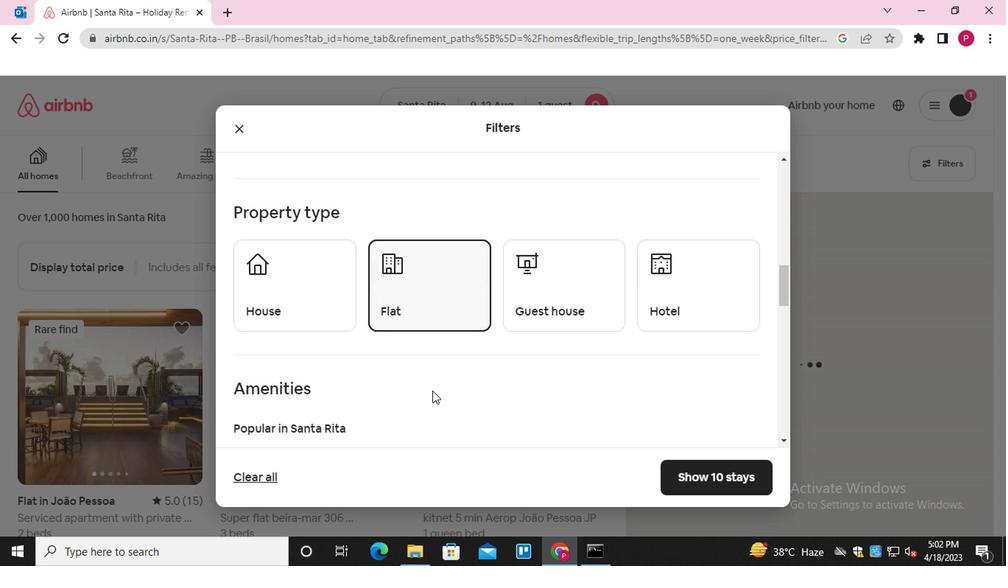 
Action: Mouse moved to (430, 390)
Screenshot: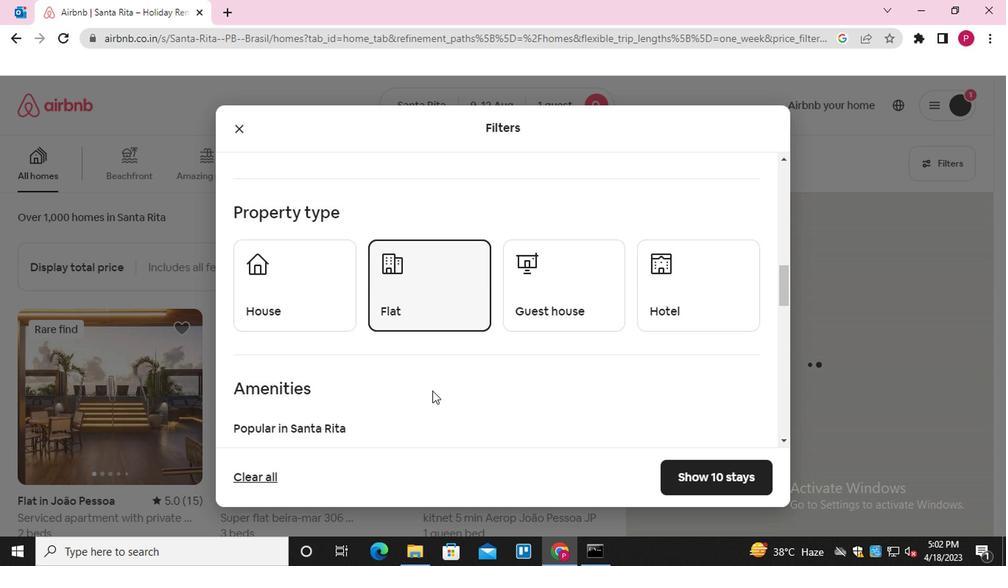 
Action: Mouse scrolled (430, 389) with delta (0, -1)
Screenshot: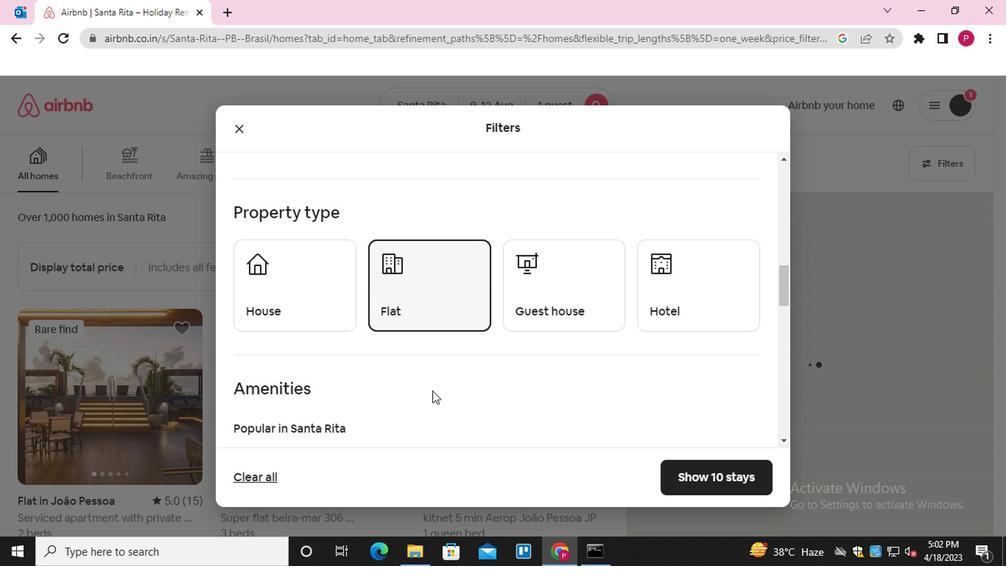 
Action: Mouse scrolled (430, 389) with delta (0, -1)
Screenshot: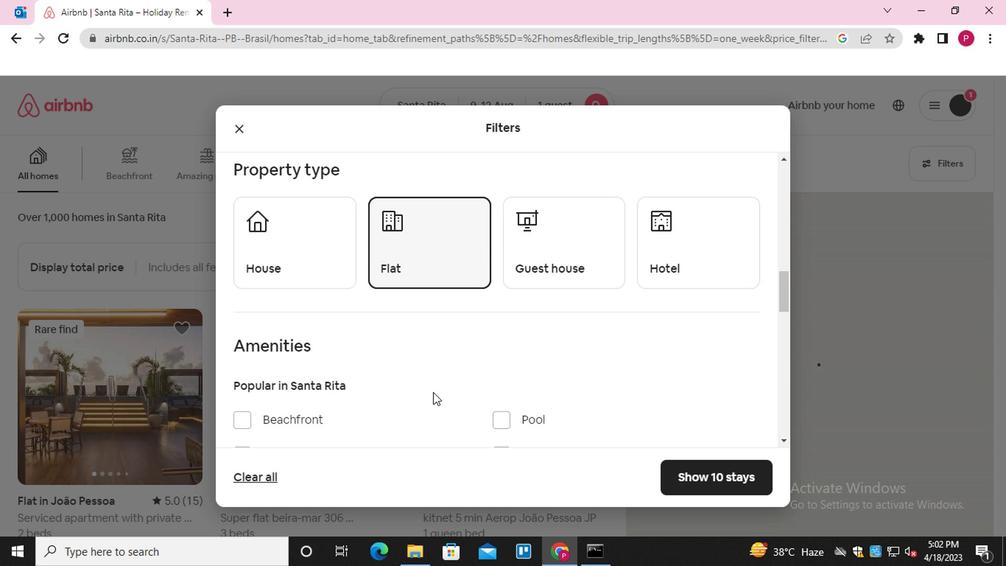 
Action: Mouse scrolled (430, 390) with delta (0, 0)
Screenshot: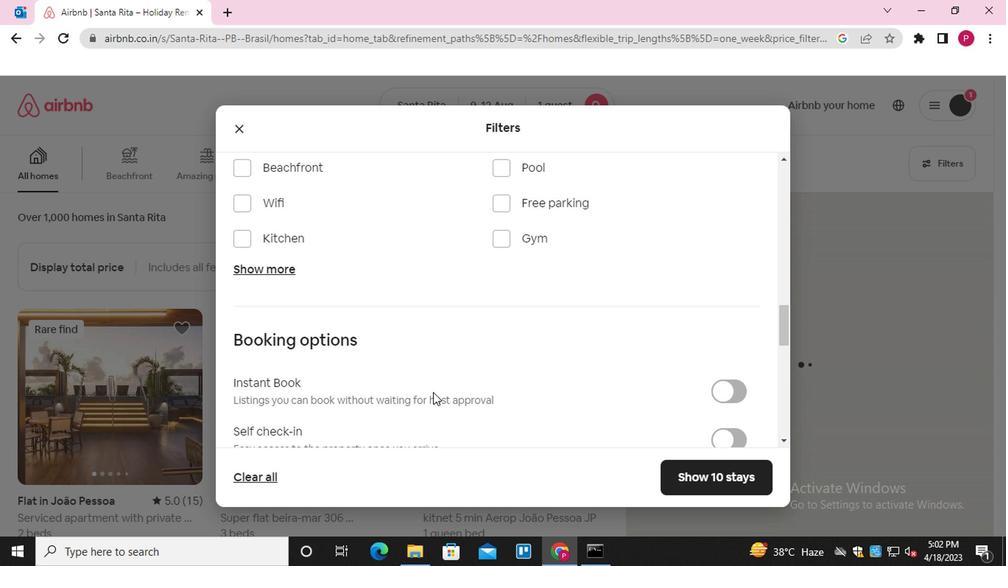 
Action: Mouse moved to (265, 273)
Screenshot: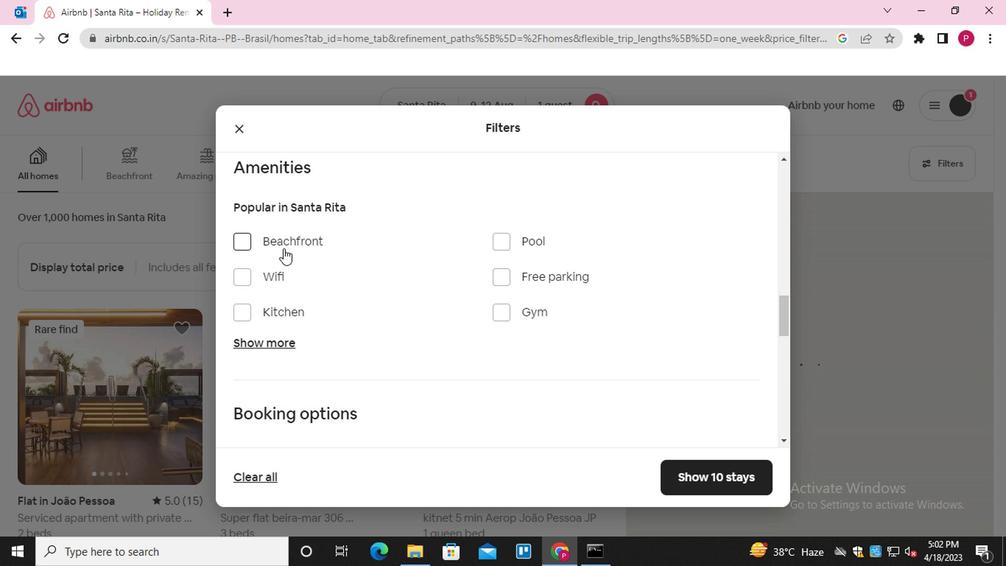 
Action: Mouse pressed left at (265, 273)
Screenshot: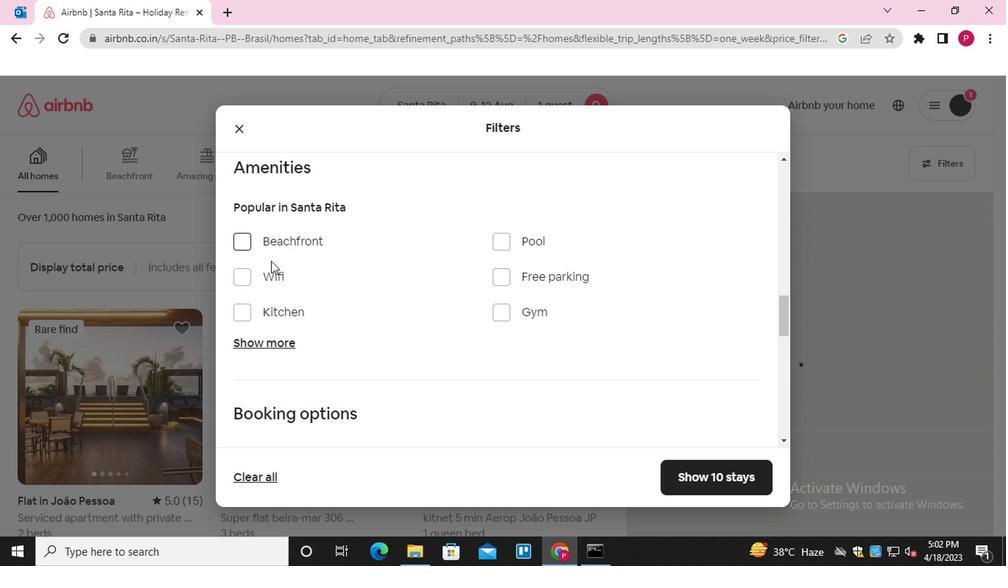 
Action: Mouse moved to (502, 295)
Screenshot: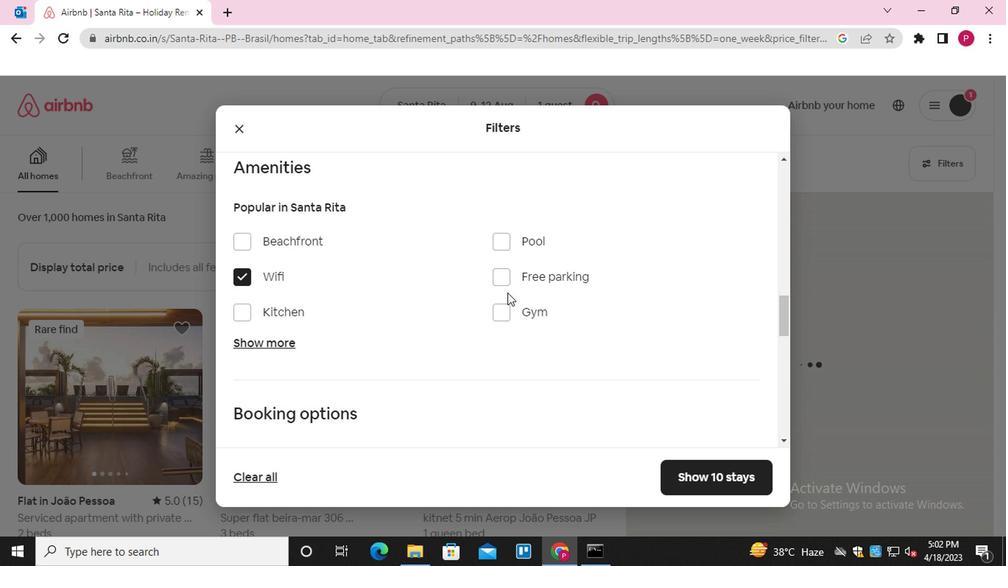 
Action: Mouse scrolled (502, 294) with delta (0, 0)
Screenshot: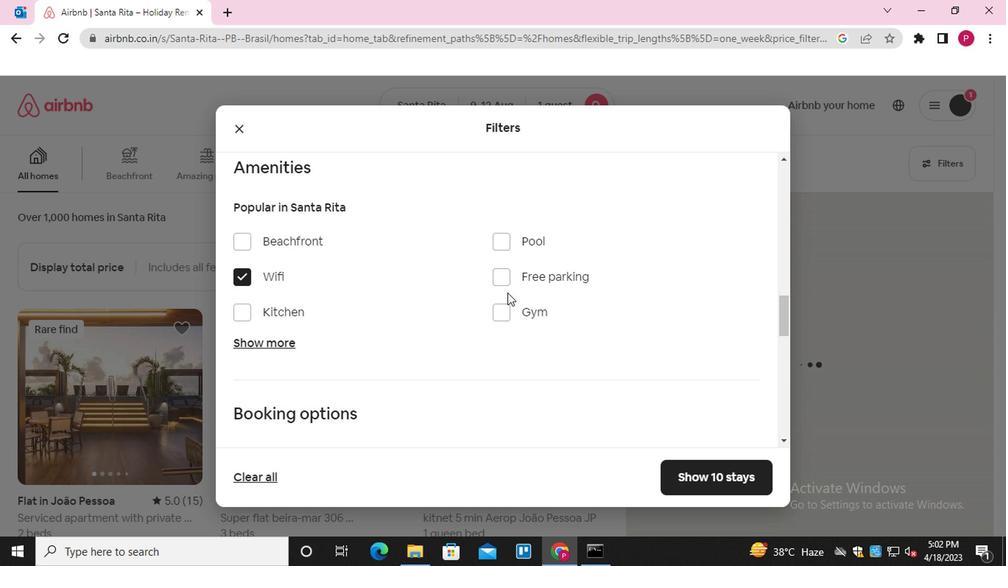 
Action: Mouse moved to (501, 296)
Screenshot: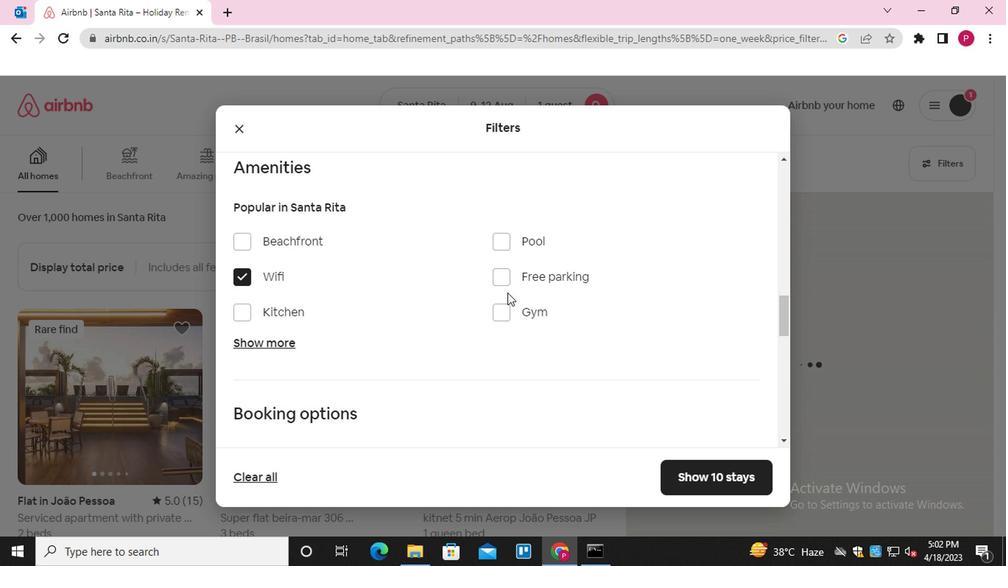 
Action: Mouse scrolled (501, 295) with delta (0, -1)
Screenshot: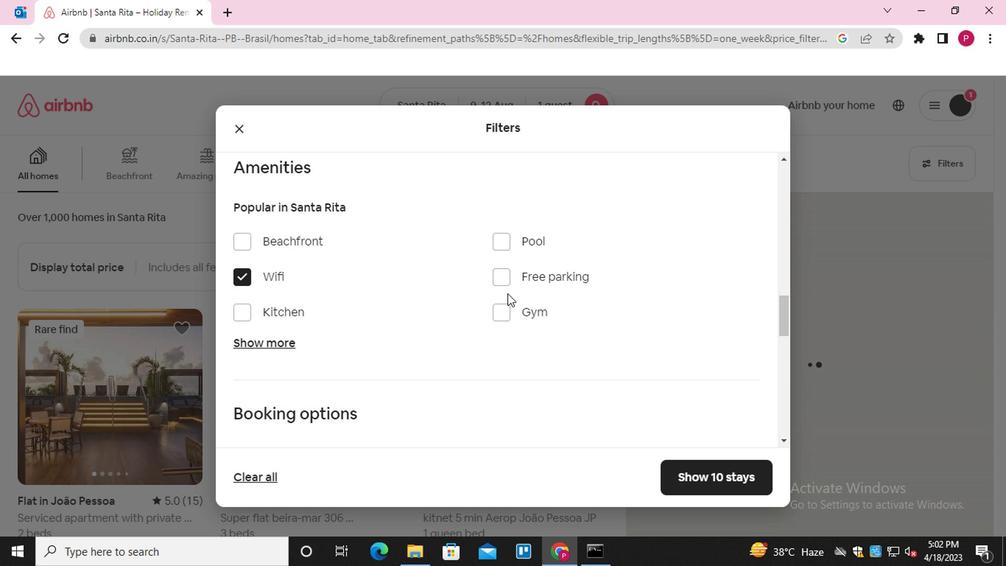 
Action: Mouse moved to (500, 297)
Screenshot: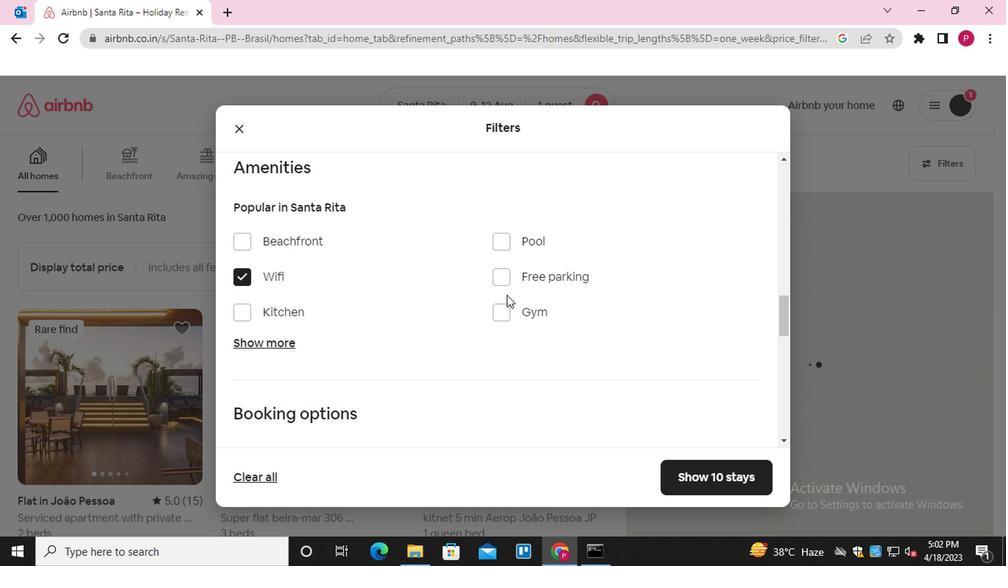 
Action: Mouse scrolled (500, 296) with delta (0, 0)
Screenshot: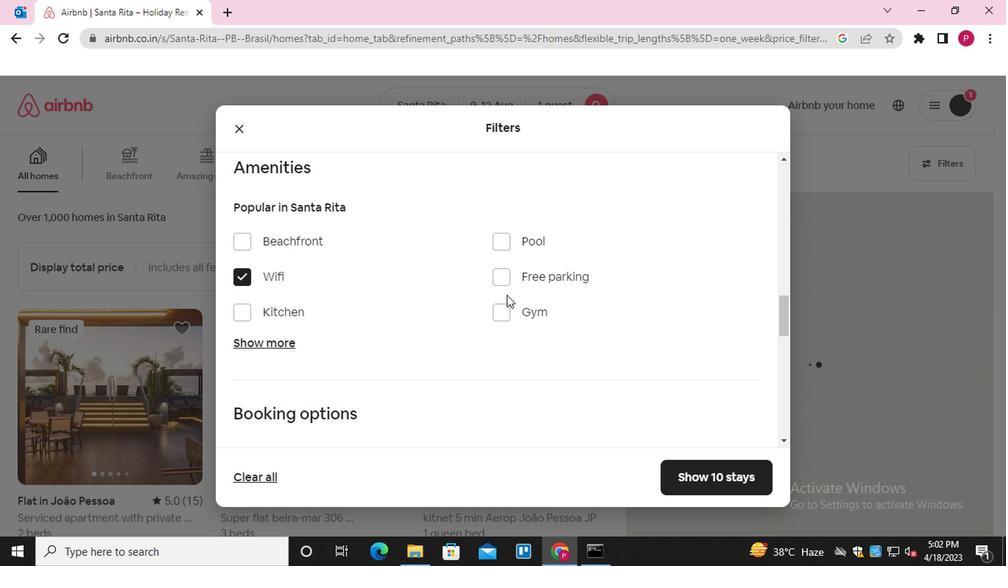
Action: Mouse moved to (720, 305)
Screenshot: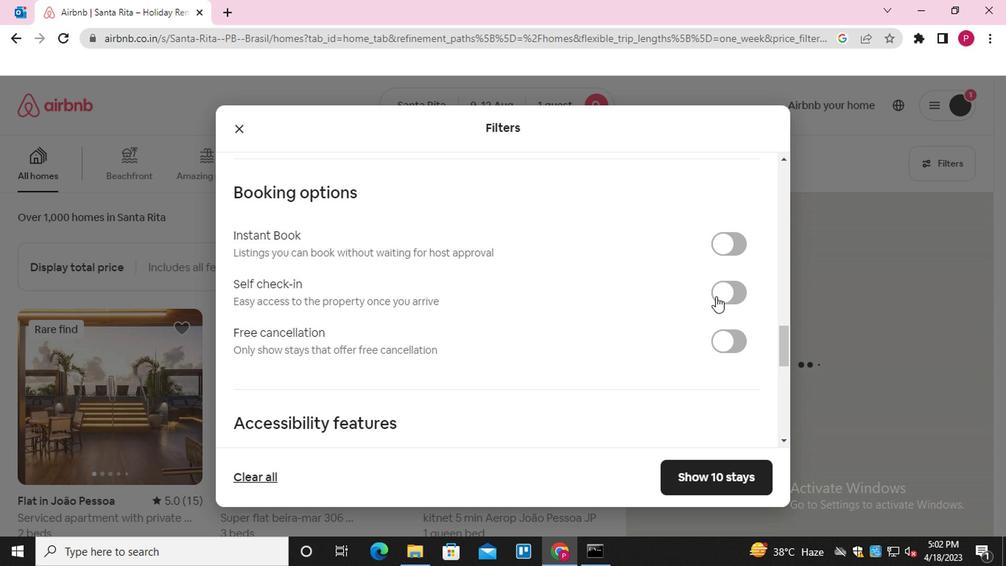 
Action: Mouse pressed left at (720, 305)
Screenshot: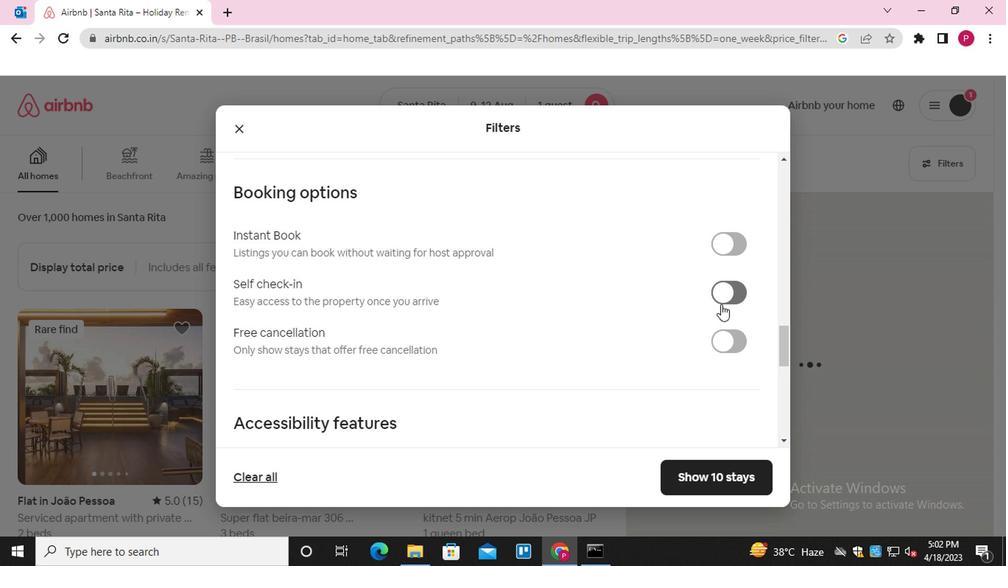 
Action: Mouse moved to (719, 298)
Screenshot: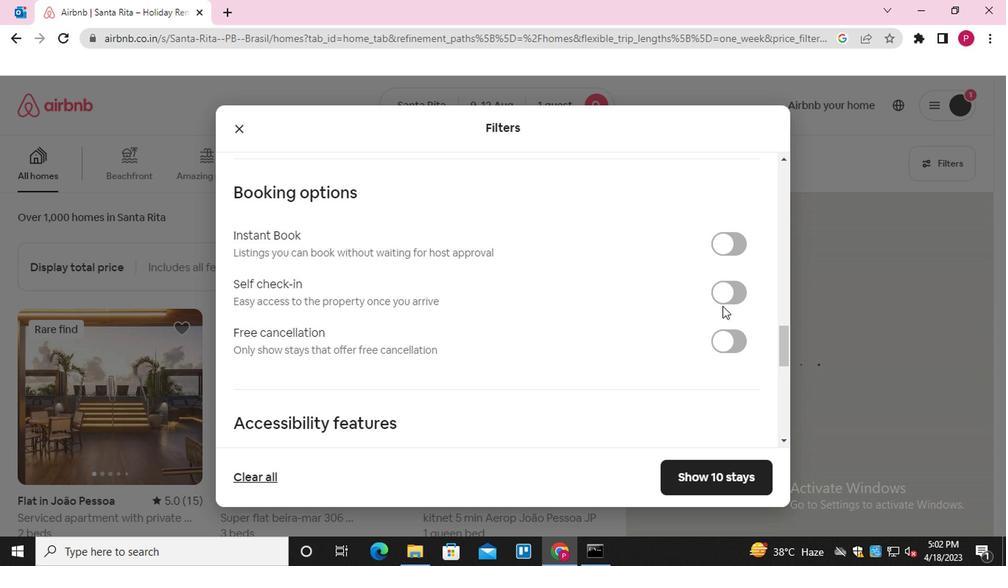 
Action: Mouse pressed left at (719, 298)
Screenshot: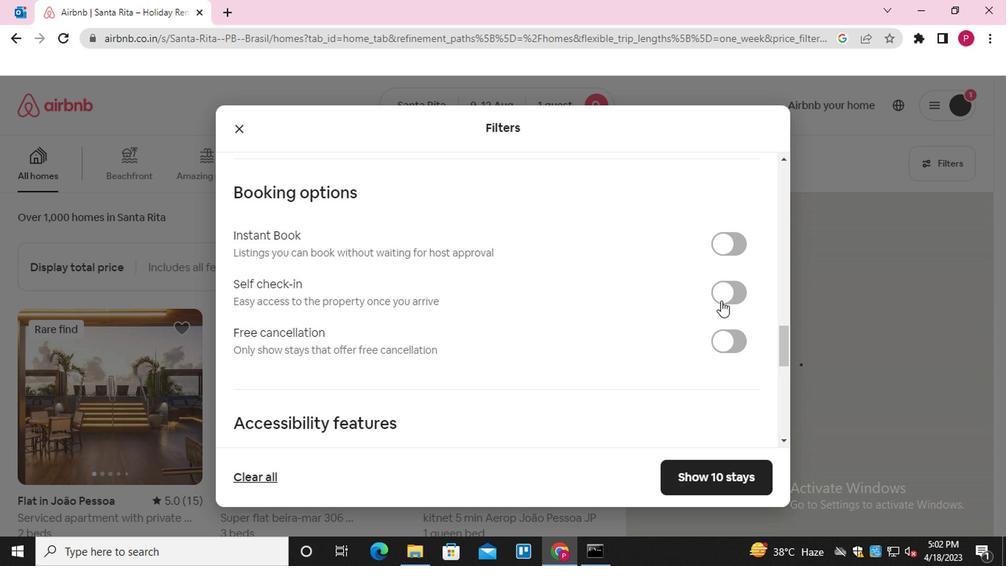 
Action: Mouse moved to (458, 390)
Screenshot: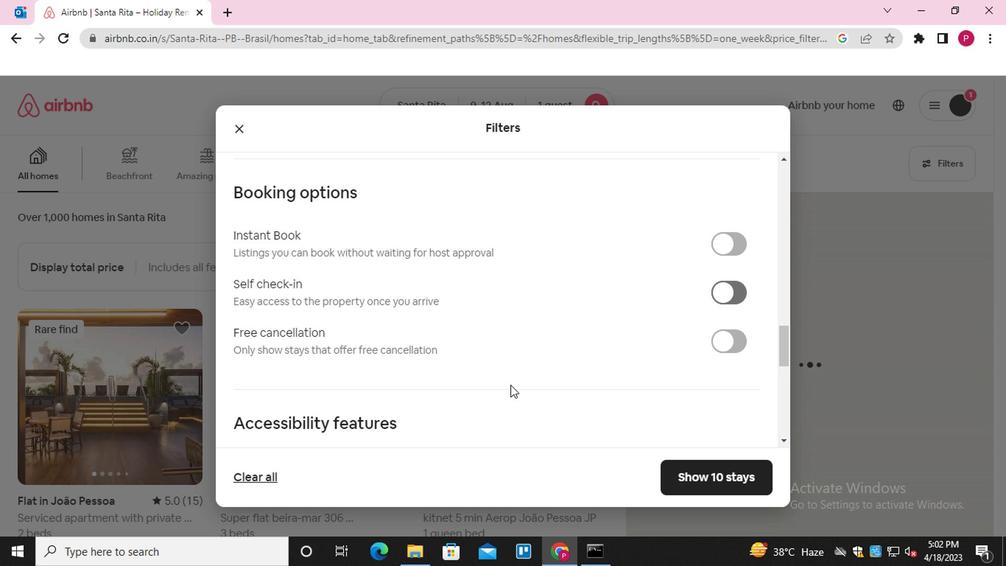 
Action: Mouse scrolled (458, 389) with delta (0, -1)
Screenshot: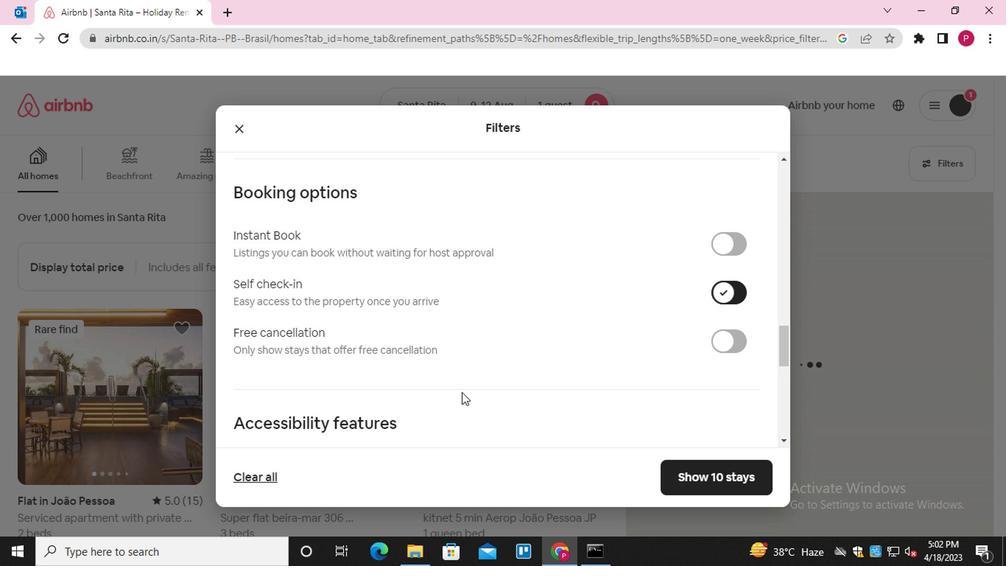 
Action: Mouse scrolled (458, 389) with delta (0, -1)
Screenshot: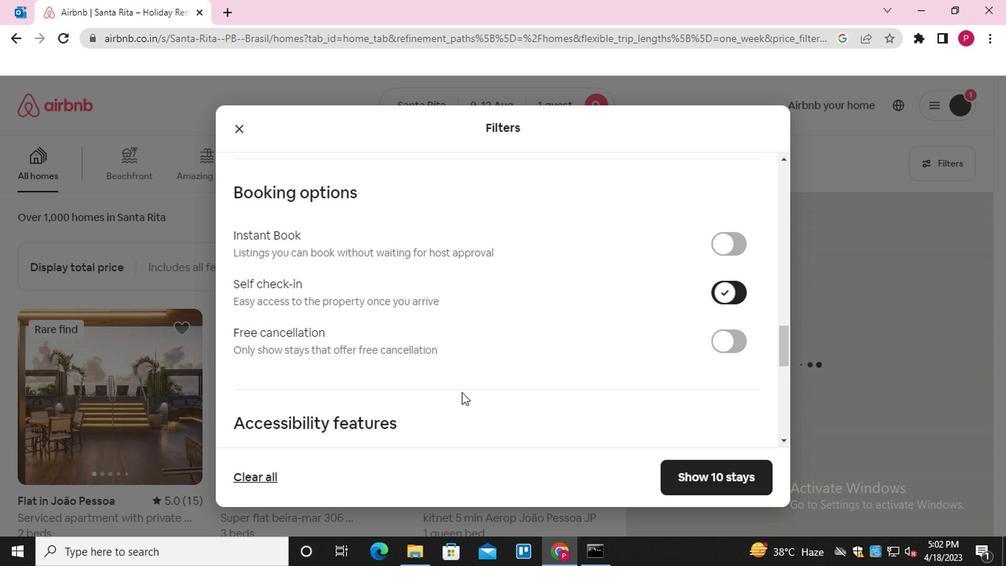 
Action: Mouse scrolled (458, 389) with delta (0, -1)
Screenshot: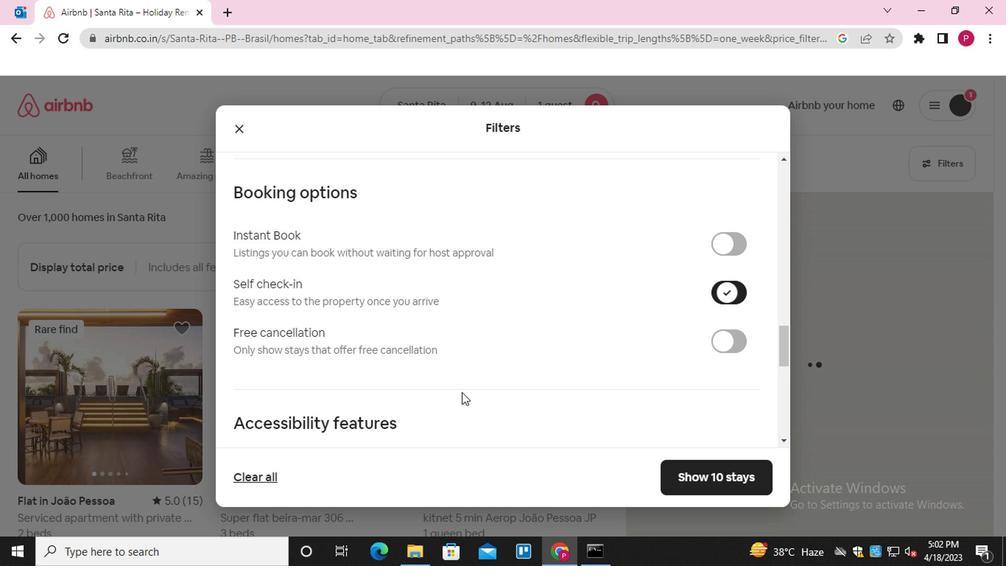 
Action: Mouse scrolled (458, 389) with delta (0, -1)
Screenshot: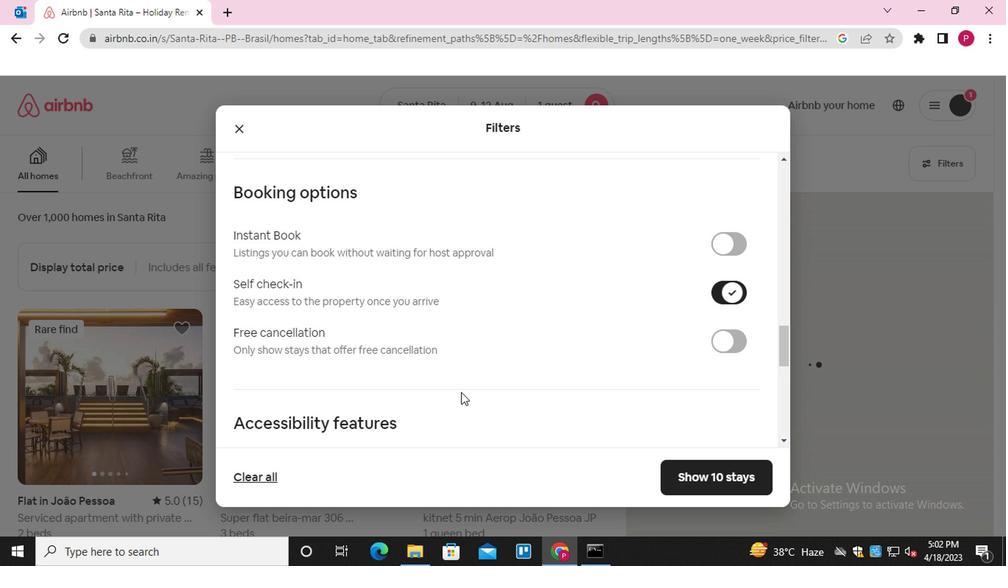 
Action: Mouse moved to (360, 354)
Screenshot: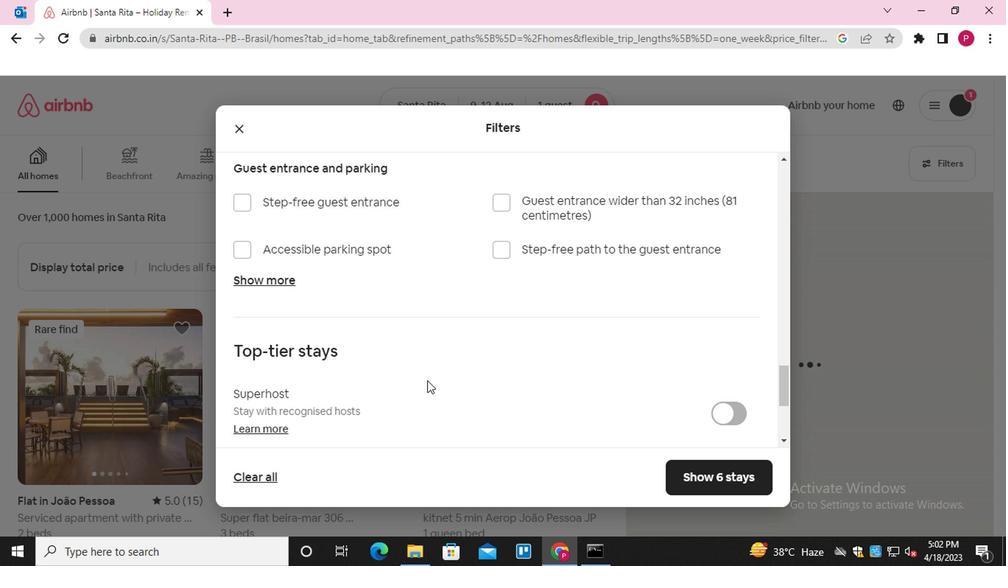 
Action: Mouse scrolled (360, 353) with delta (0, 0)
Screenshot: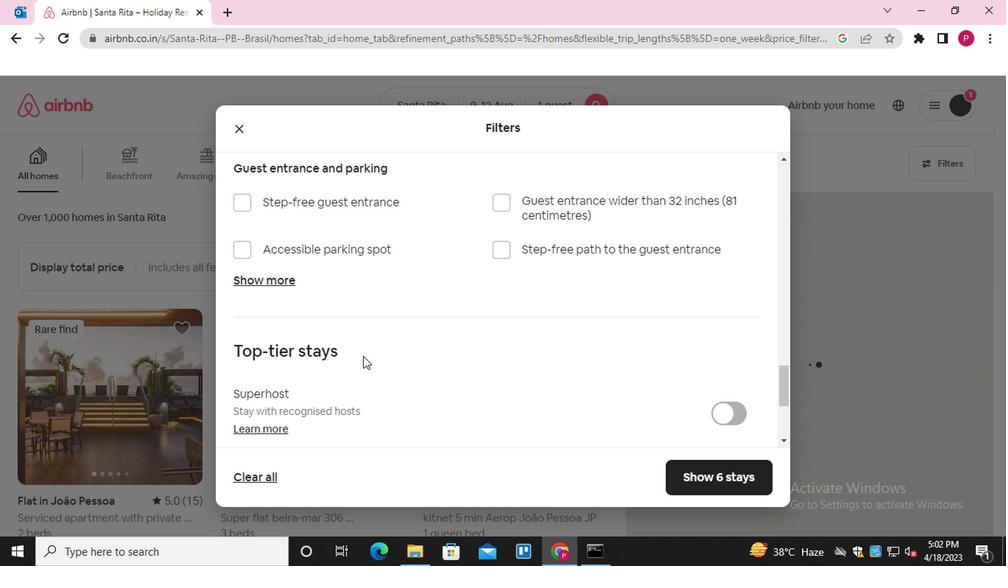 
Action: Mouse scrolled (360, 353) with delta (0, 0)
Screenshot: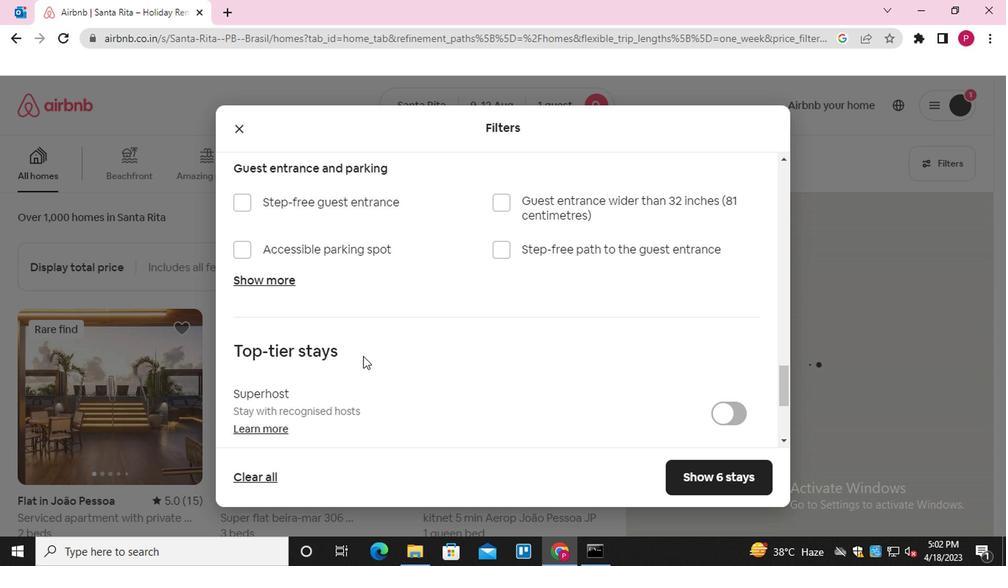 
Action: Mouse moved to (412, 407)
Screenshot: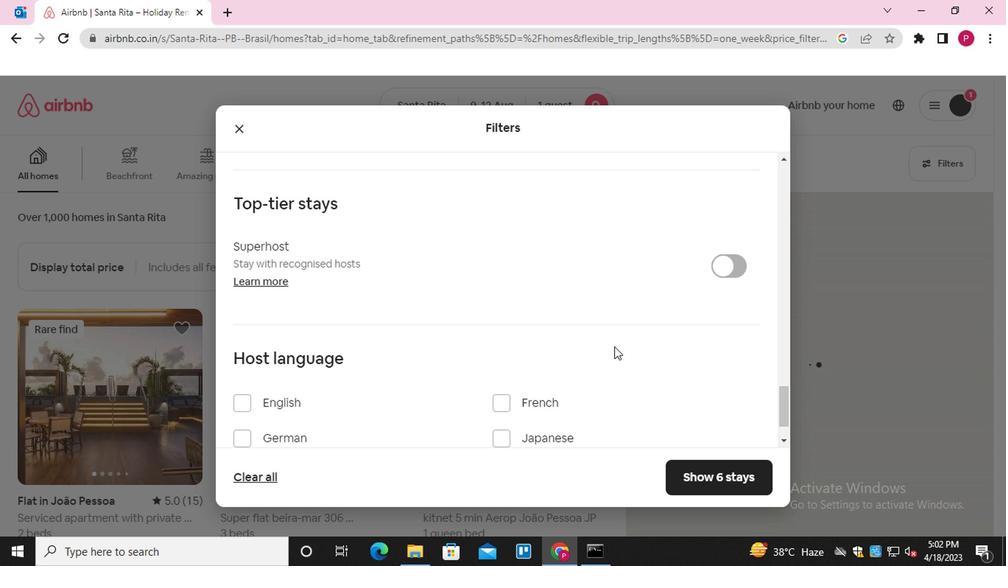 
Action: Mouse scrolled (412, 407) with delta (0, 0)
Screenshot: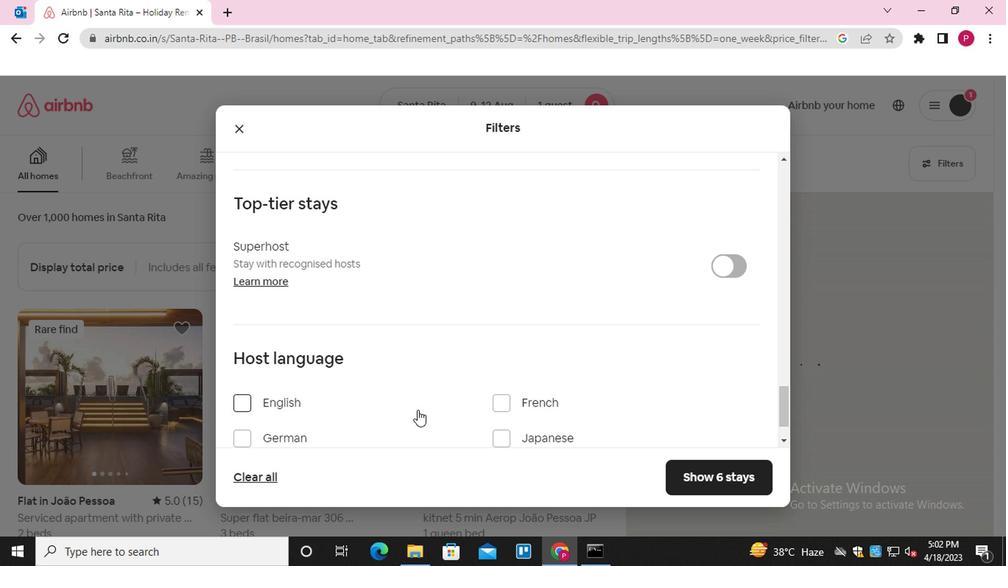 
Action: Mouse scrolled (412, 407) with delta (0, 0)
Screenshot: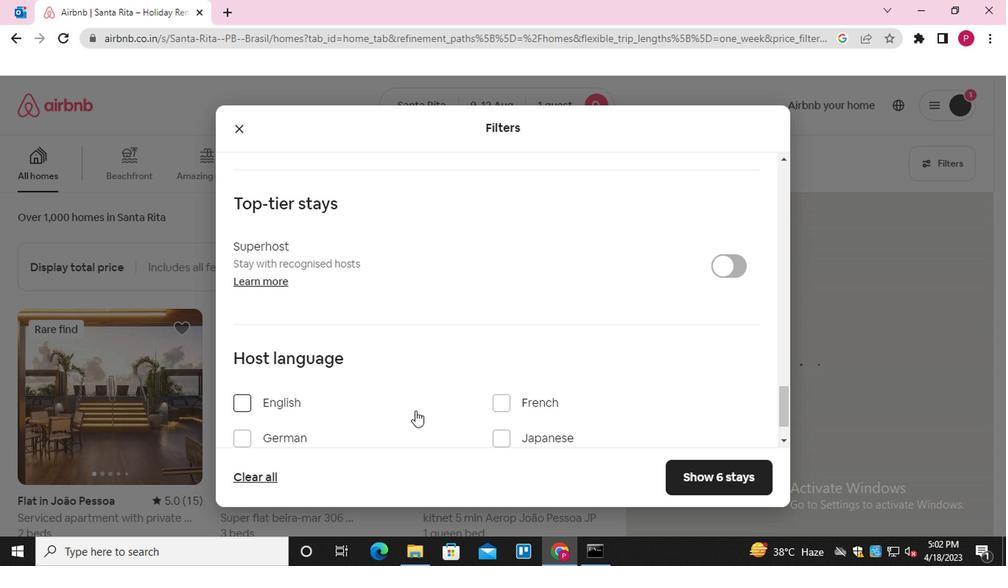 
Action: Mouse moved to (413, 407)
Screenshot: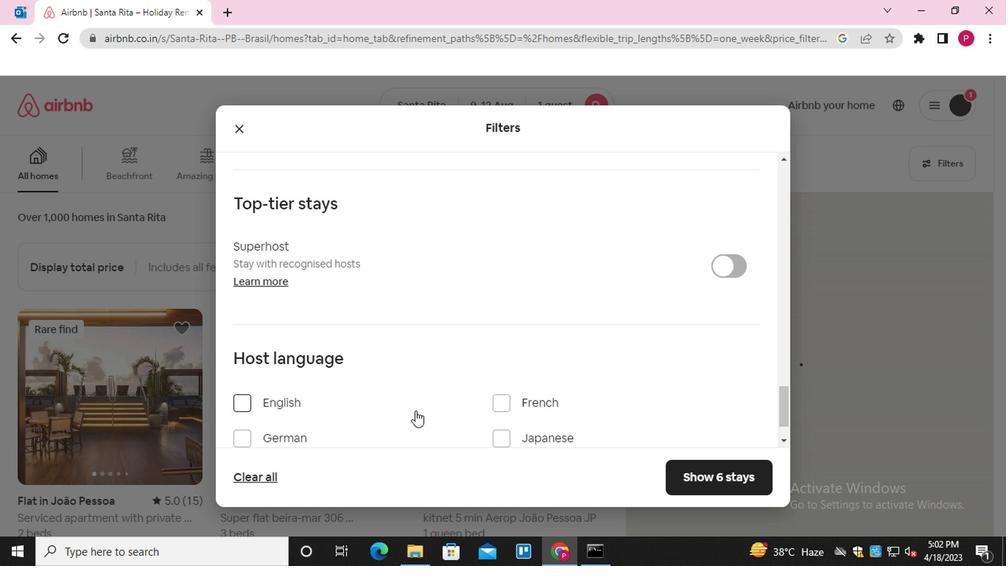
Action: Mouse scrolled (413, 407) with delta (0, 0)
Screenshot: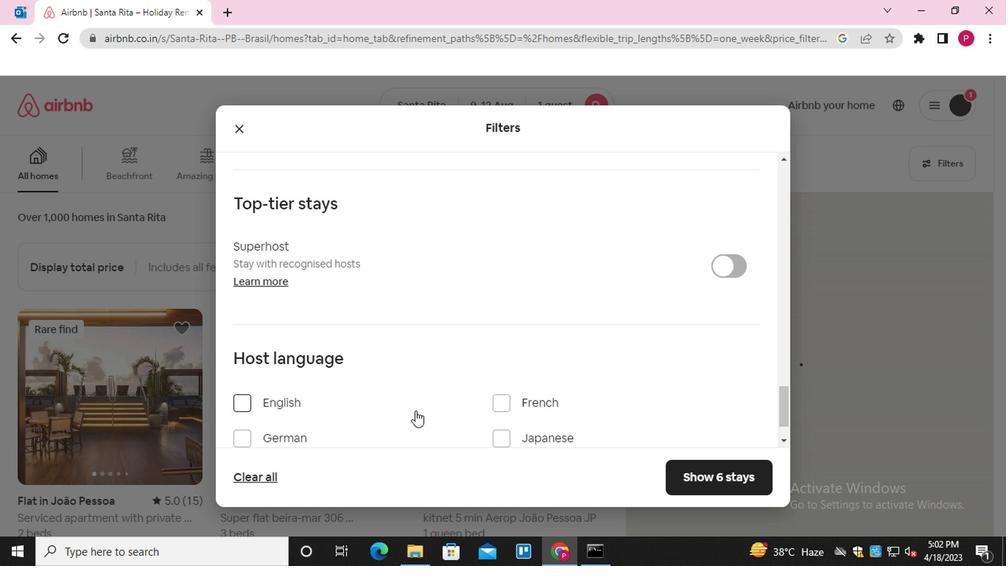 
Action: Mouse moved to (734, 476)
Screenshot: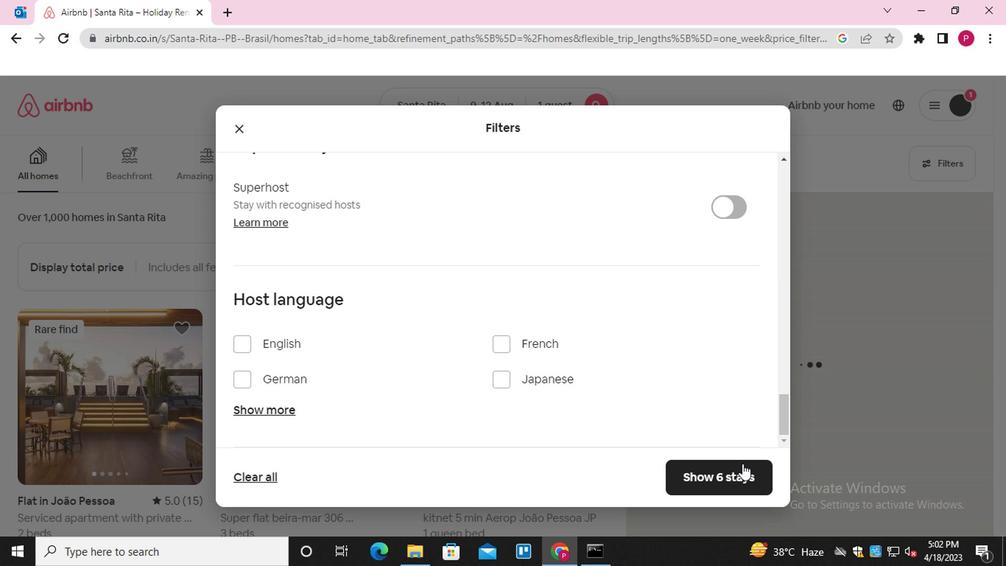 
Action: Mouse pressed left at (734, 476)
Screenshot: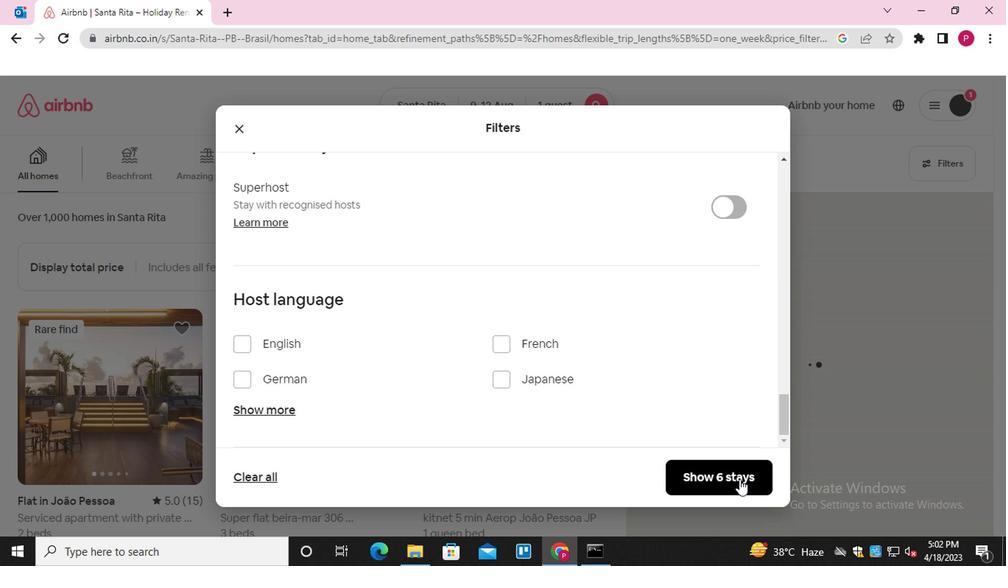 
Action: Mouse moved to (290, 361)
Screenshot: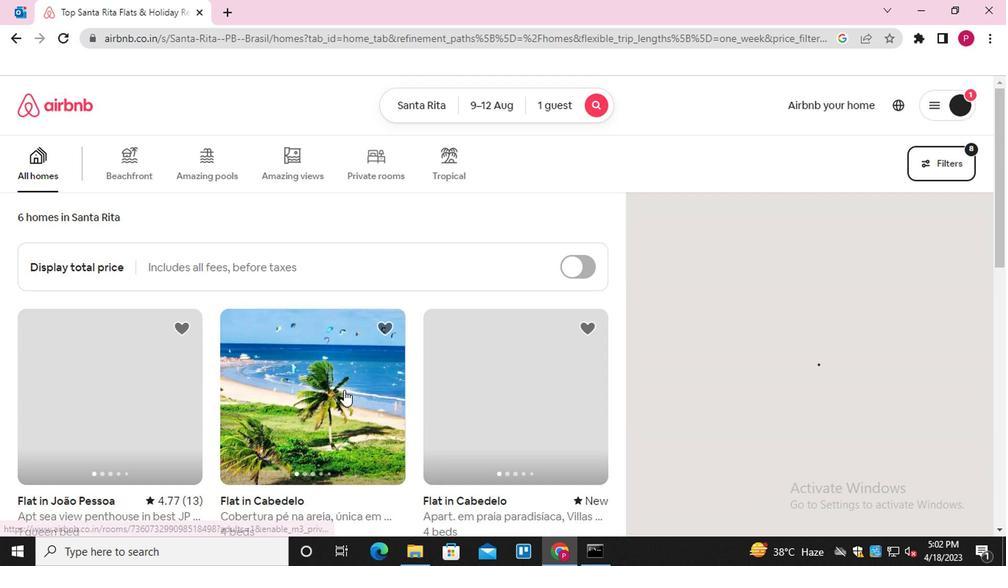 
Action: Mouse scrolled (290, 360) with delta (0, -1)
Screenshot: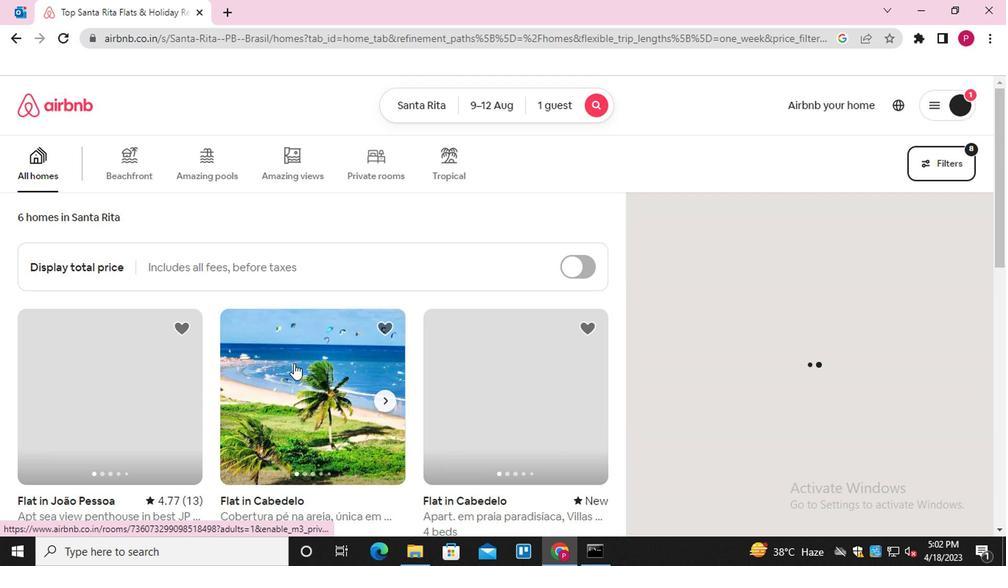 
Action: Mouse scrolled (290, 360) with delta (0, -1)
Screenshot: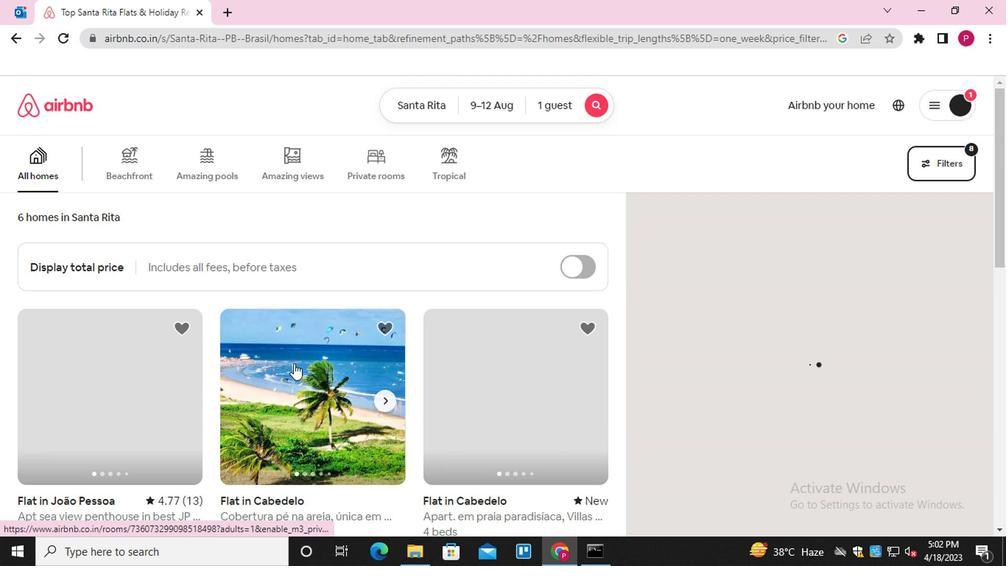 
Action: Mouse scrolled (290, 362) with delta (0, 0)
Screenshot: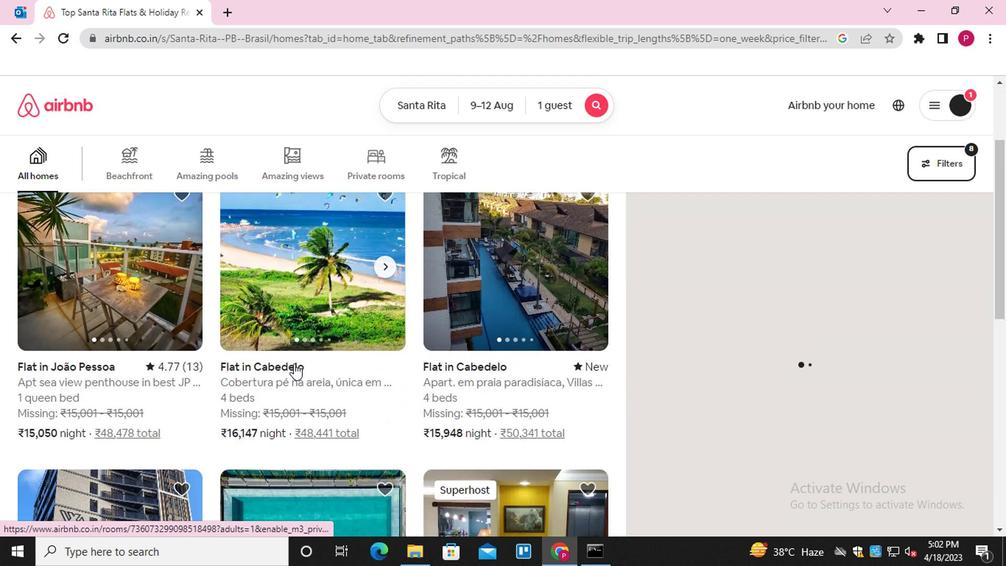 
